 Task: Select Gifts. Add to cart, from Albertsons Floral_x000D_
 for 4615 Clarence Court, Fayetteville, North Carolina 28307, Cell Number 910-243-5488, following items : 18 Mylar Balloon - 1, Debi Lilly Hydrangea - Your Choice of Color - 1, Assorted Foliage - 6 Container - 1, Debi Lilly Rose Mini Chic Bouquet - 1, Debi Lilly Orchid in 6 Clay Pot - Asst. Colors - 1
Action: Mouse moved to (793, 103)
Screenshot: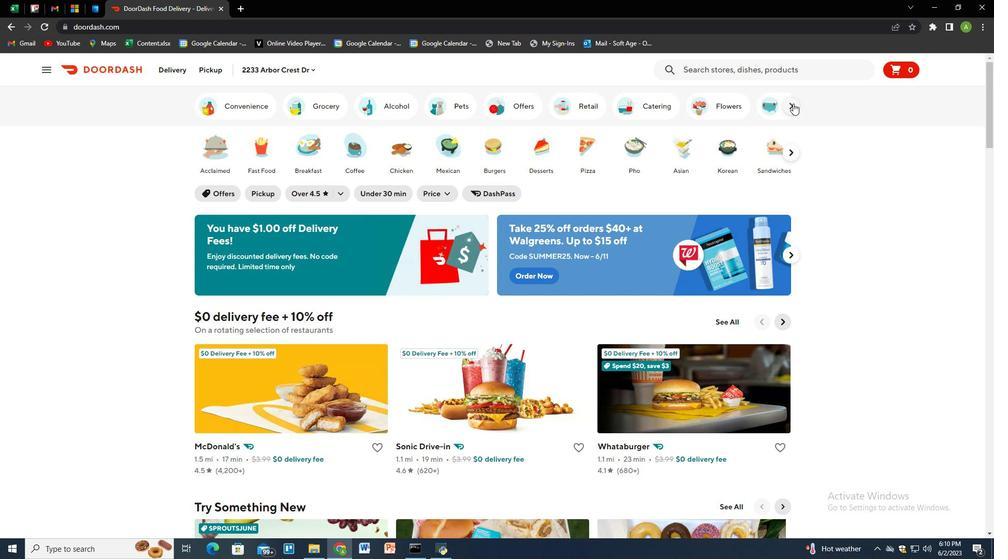 
Action: Mouse pressed left at (793, 103)
Screenshot: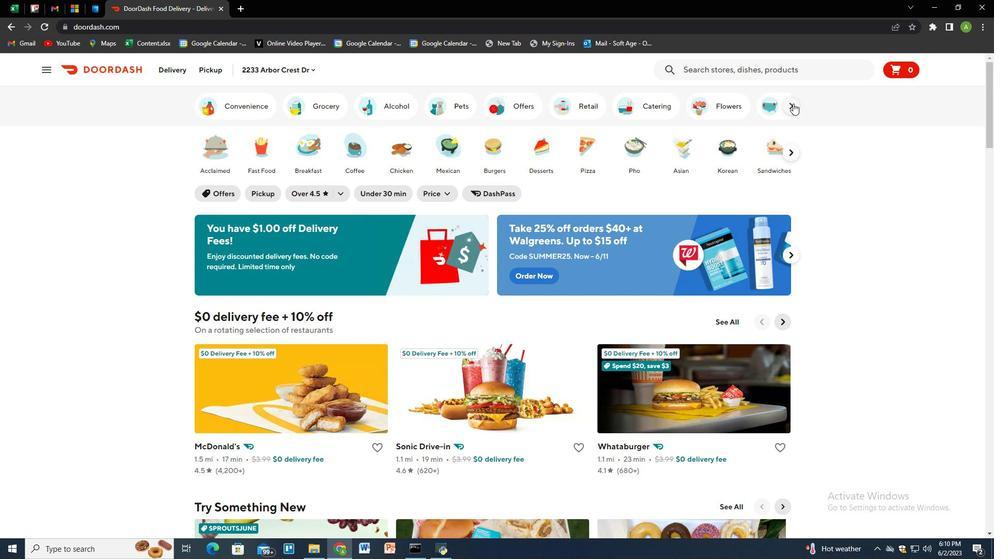 
Action: Mouse moved to (768, 105)
Screenshot: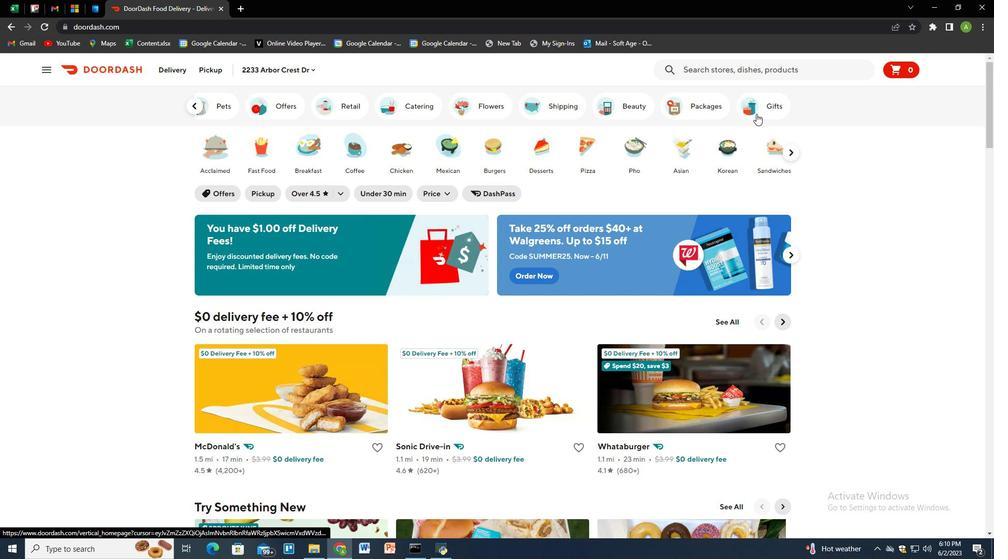 
Action: Mouse pressed left at (768, 105)
Screenshot: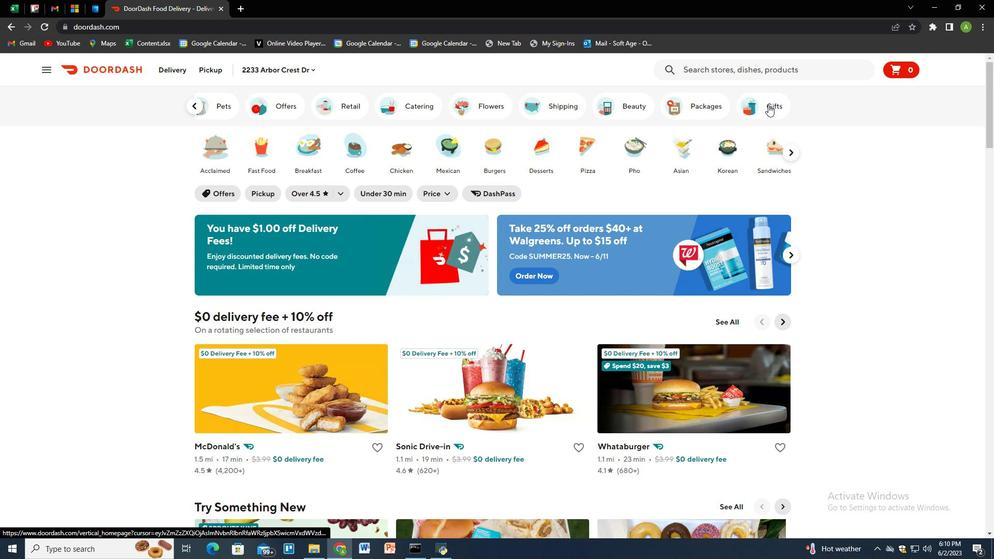
Action: Mouse moved to (751, 71)
Screenshot: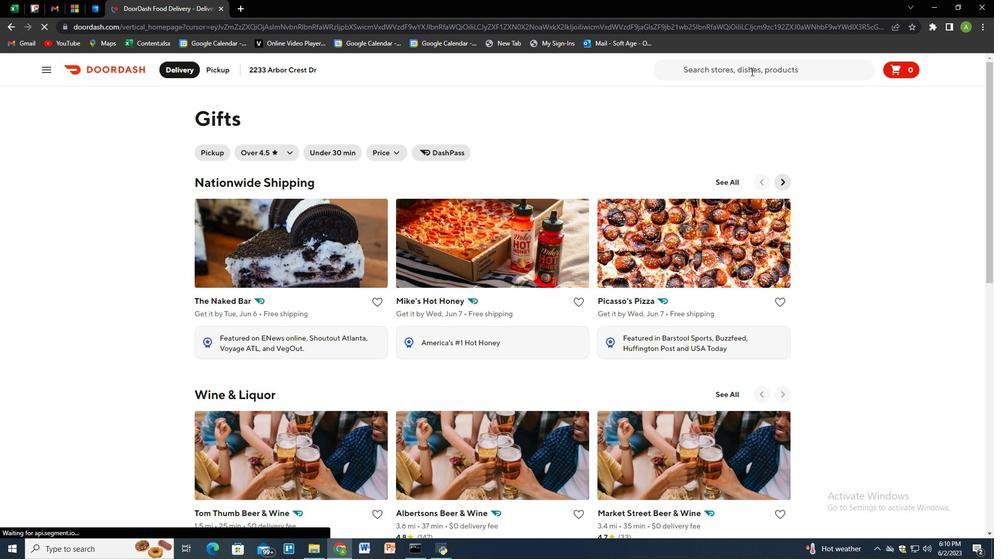 
Action: Mouse pressed left at (751, 71)
Screenshot: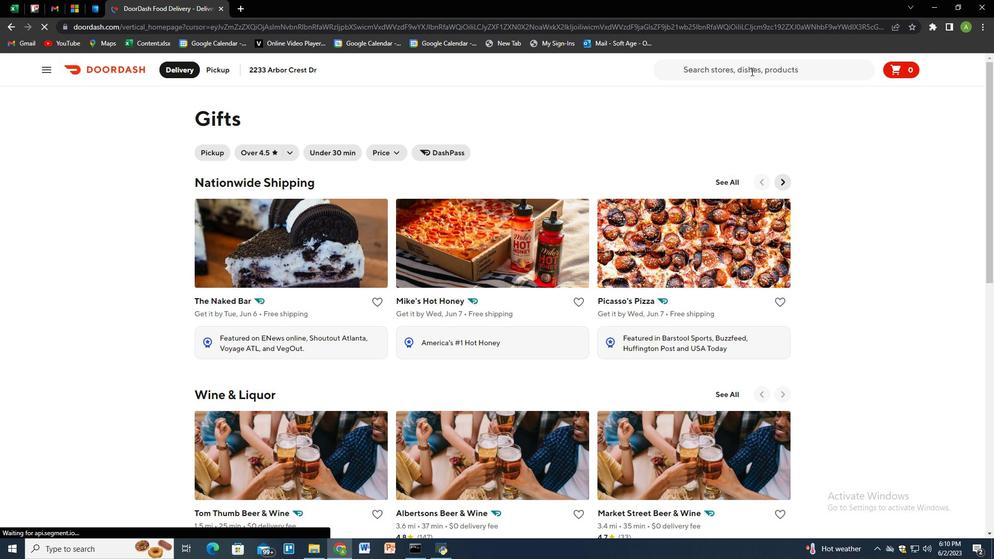 
Action: Key pressed alertsons<Key.left><Key.left><Key.left><Key.left><Key.left><Key.left><Key.left>b
Screenshot: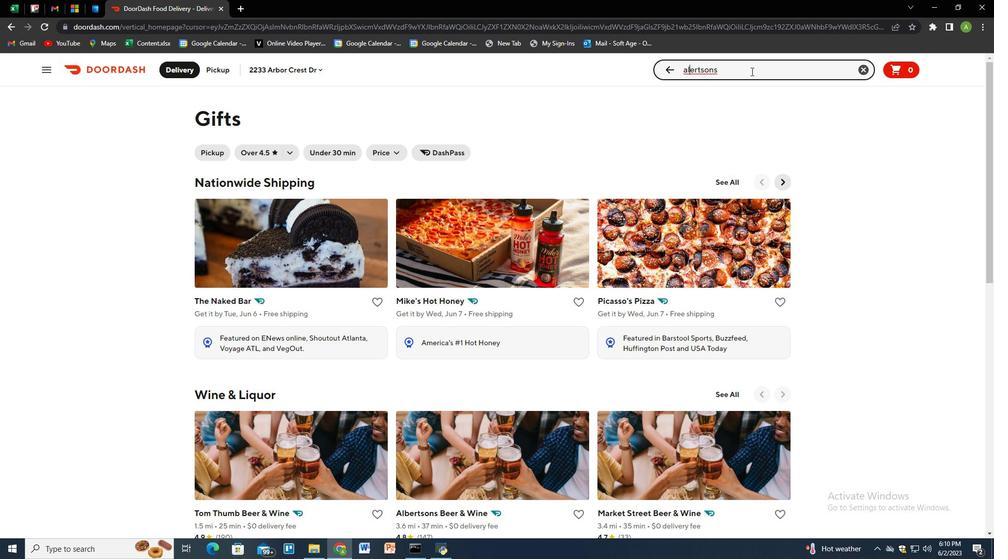 
Action: Mouse moved to (727, 191)
Screenshot: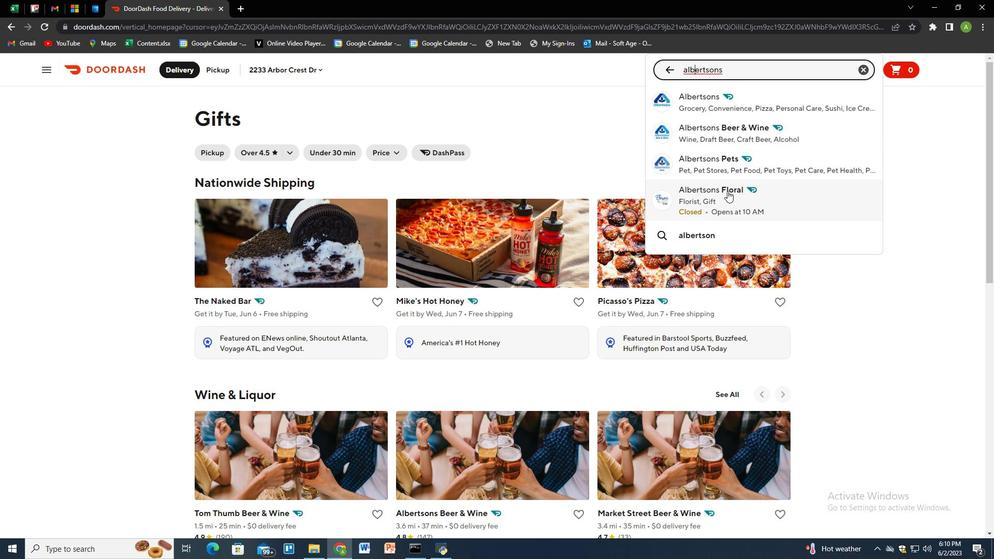 
Action: Mouse pressed left at (727, 191)
Screenshot: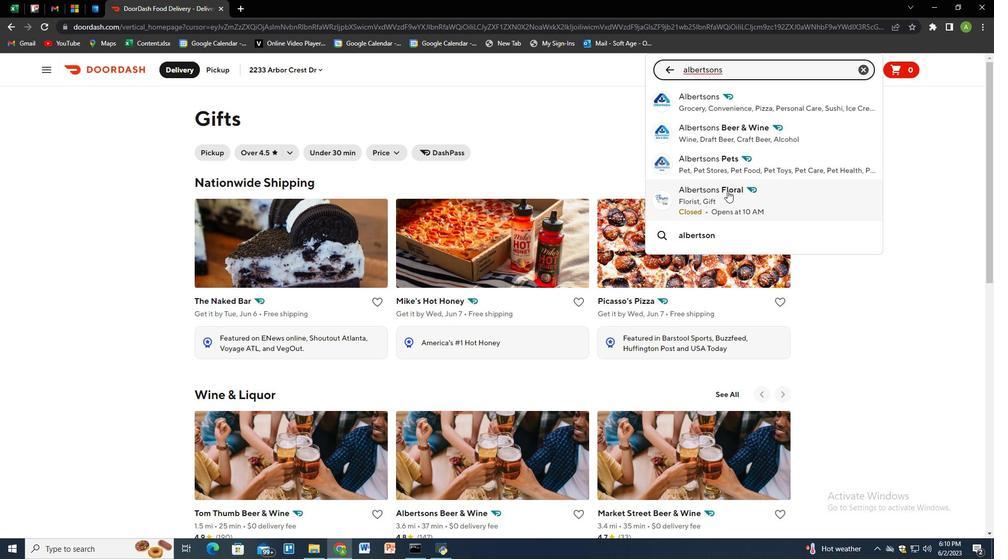 
Action: Mouse moved to (629, 304)
Screenshot: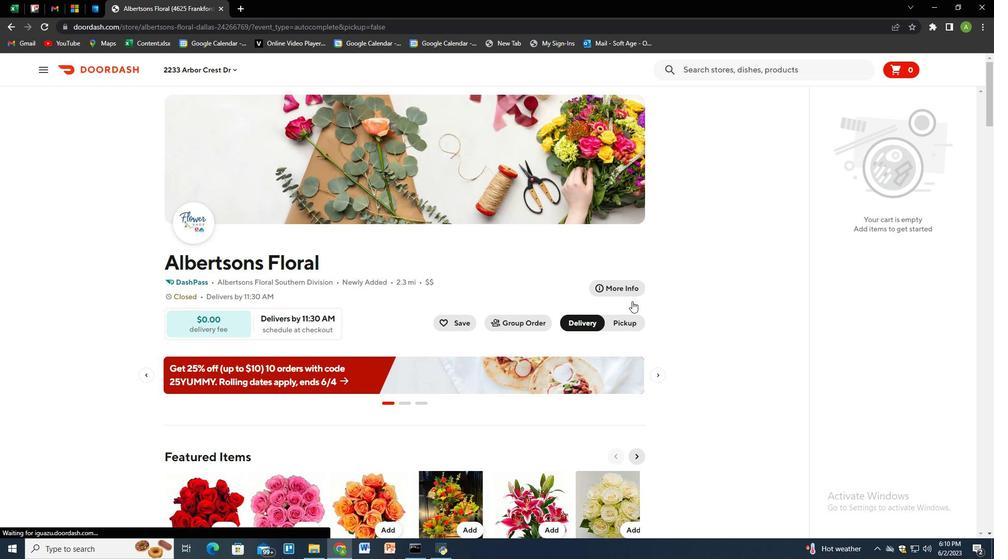 
Action: Mouse scrolled (629, 304) with delta (0, 0)
Screenshot: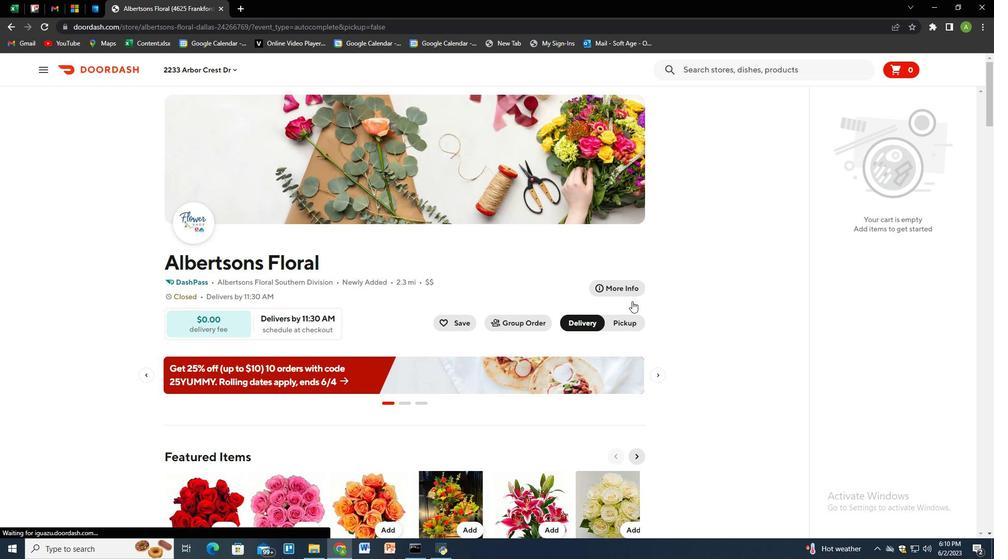
Action: Mouse moved to (629, 306)
Screenshot: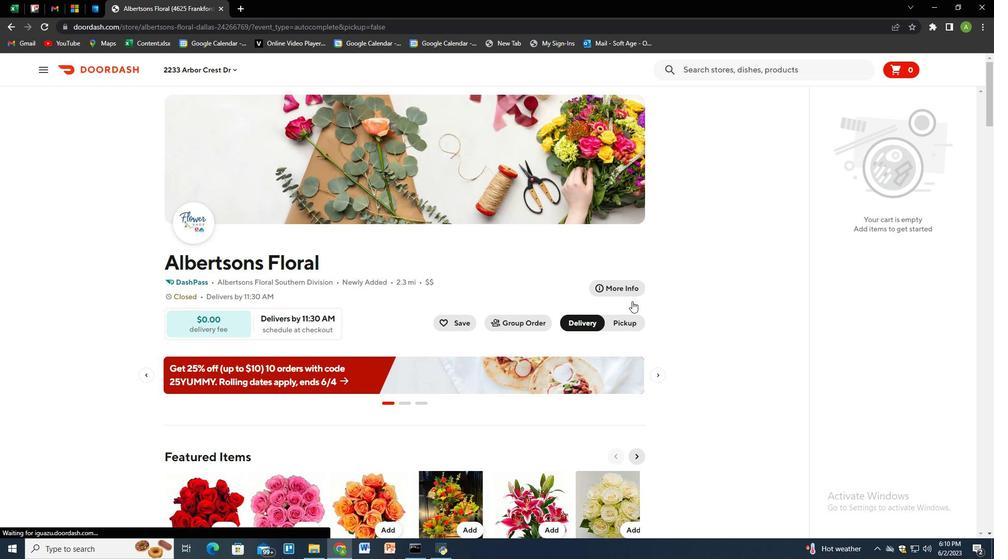 
Action: Mouse scrolled (629, 306) with delta (0, 0)
Screenshot: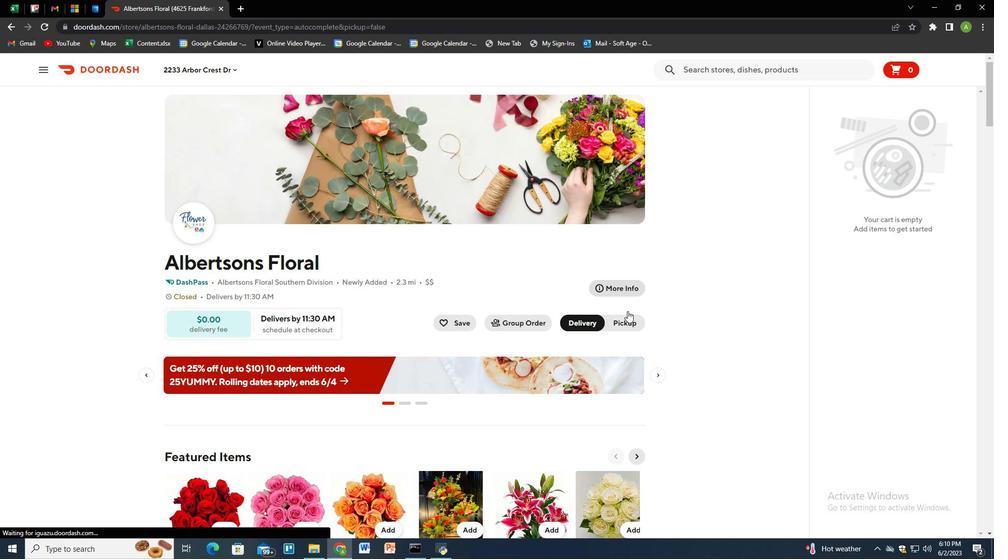
Action: Mouse moved to (628, 308)
Screenshot: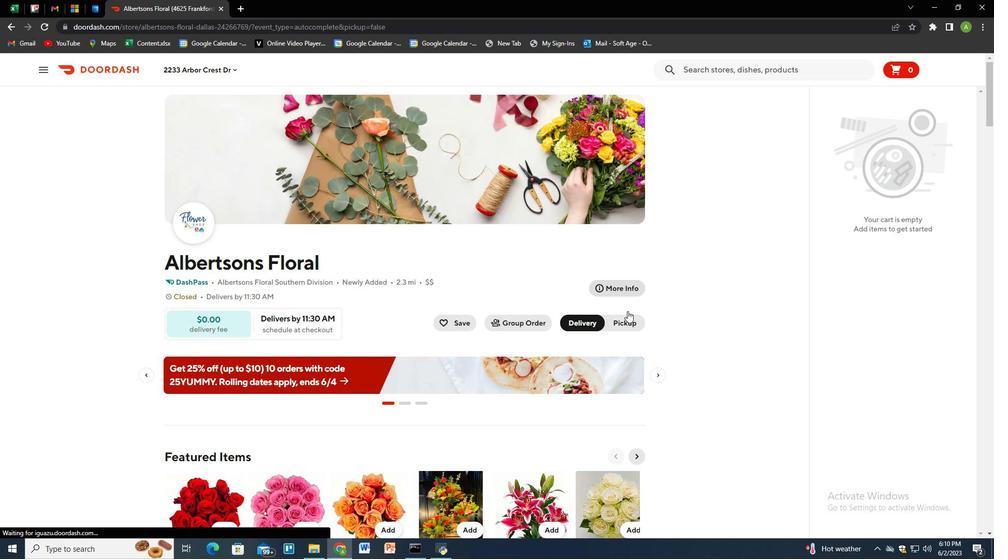 
Action: Mouse scrolled (628, 307) with delta (0, 0)
Screenshot: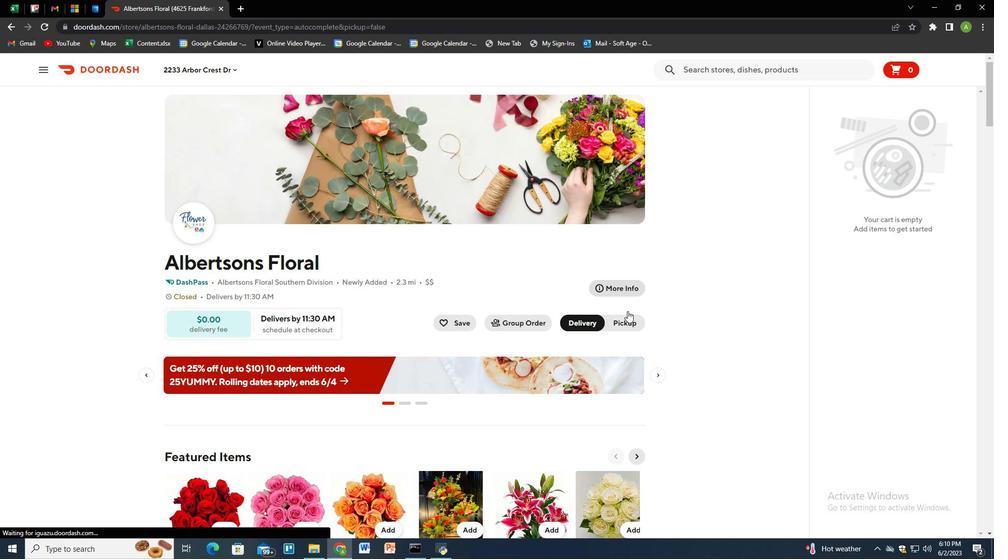 
Action: Mouse moved to (621, 329)
Screenshot: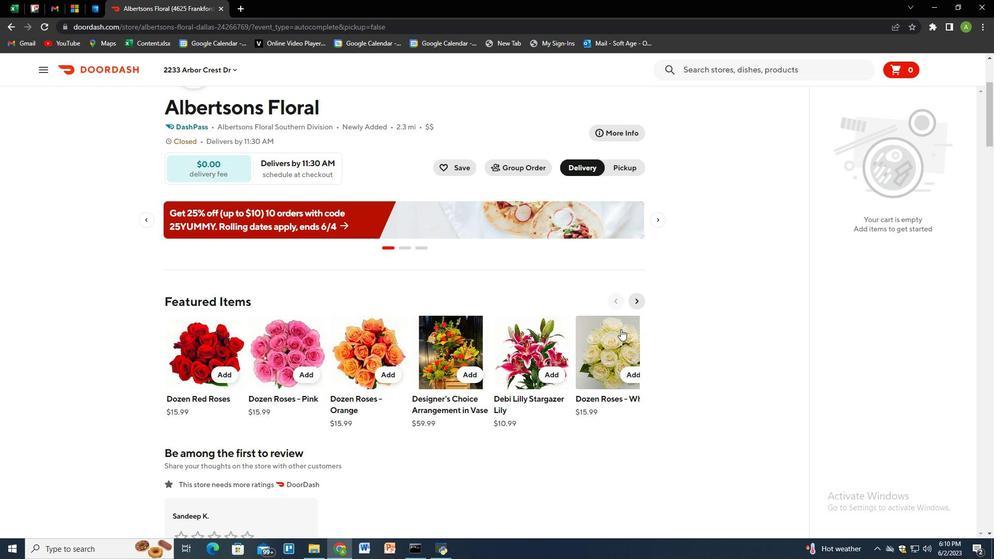 
Action: Mouse scrolled (621, 328) with delta (0, 0)
Screenshot: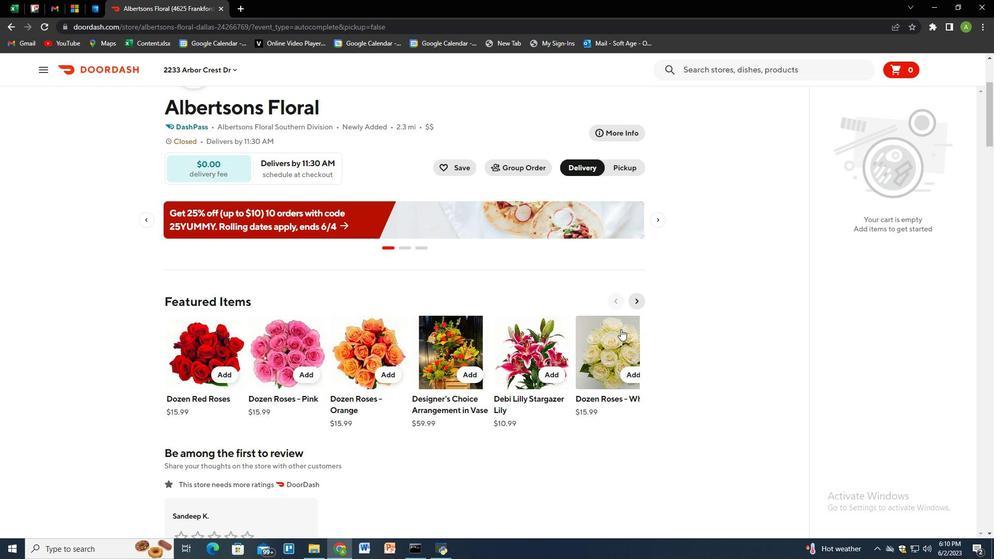 
Action: Mouse moved to (621, 331)
Screenshot: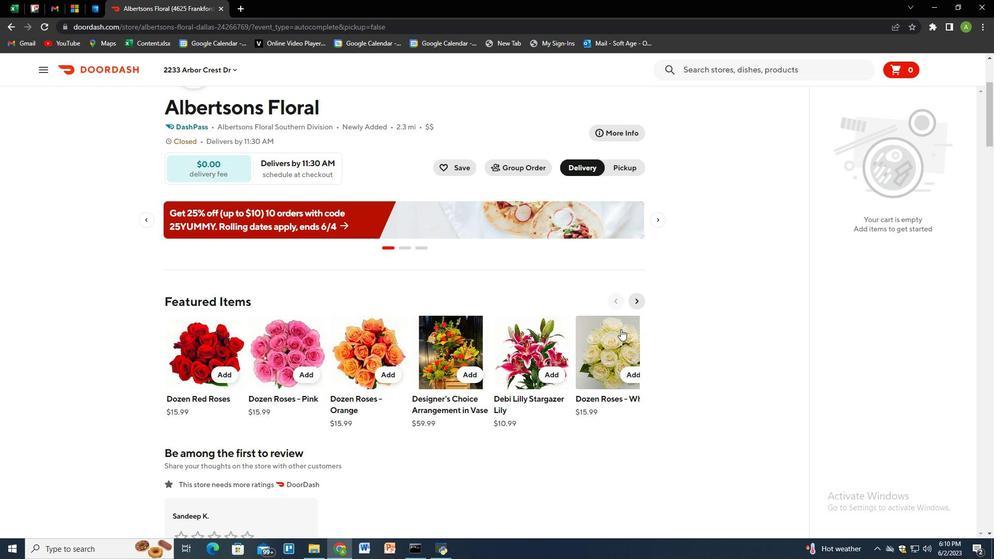 
Action: Mouse scrolled (621, 330) with delta (0, 0)
Screenshot: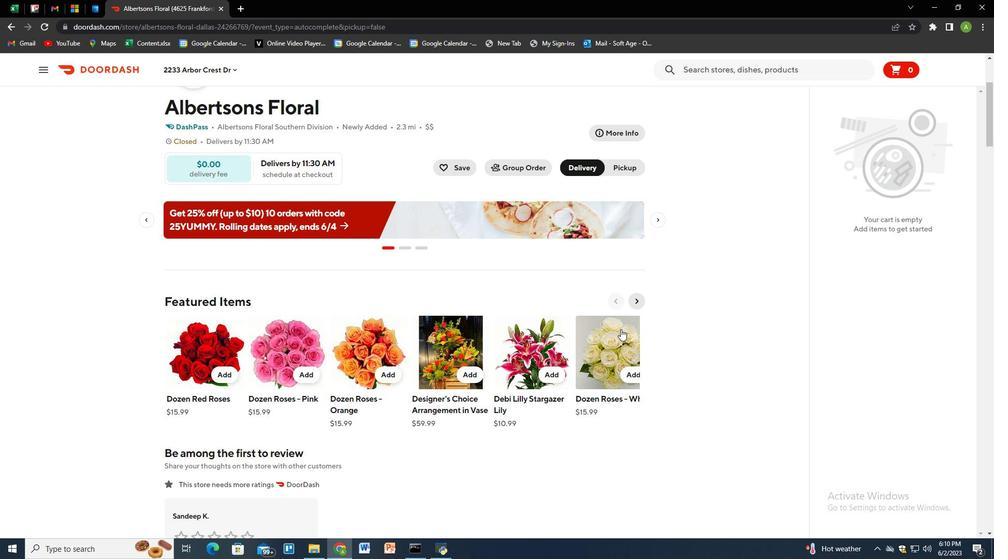 
Action: Mouse moved to (603, 362)
Screenshot: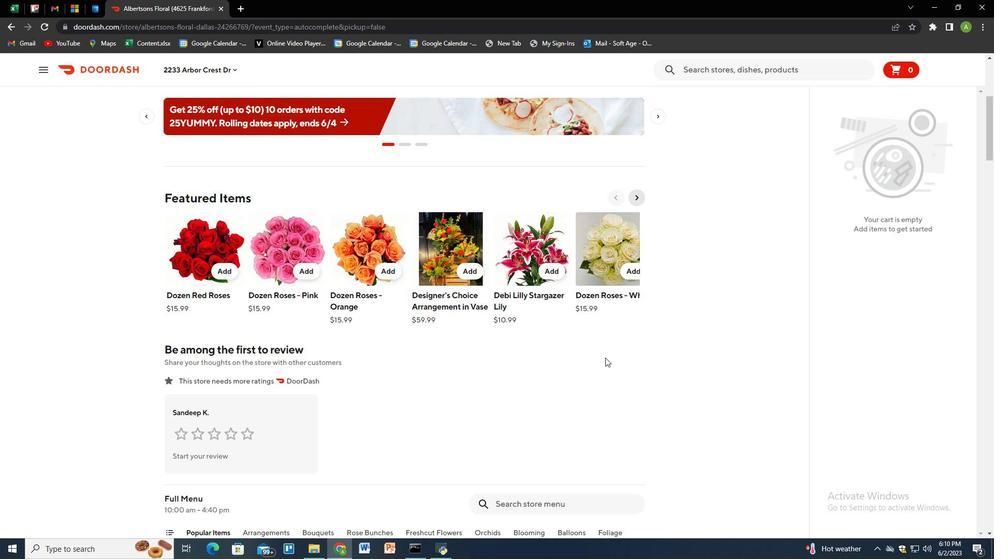 
Action: Mouse scrolled (603, 362) with delta (0, 0)
Screenshot: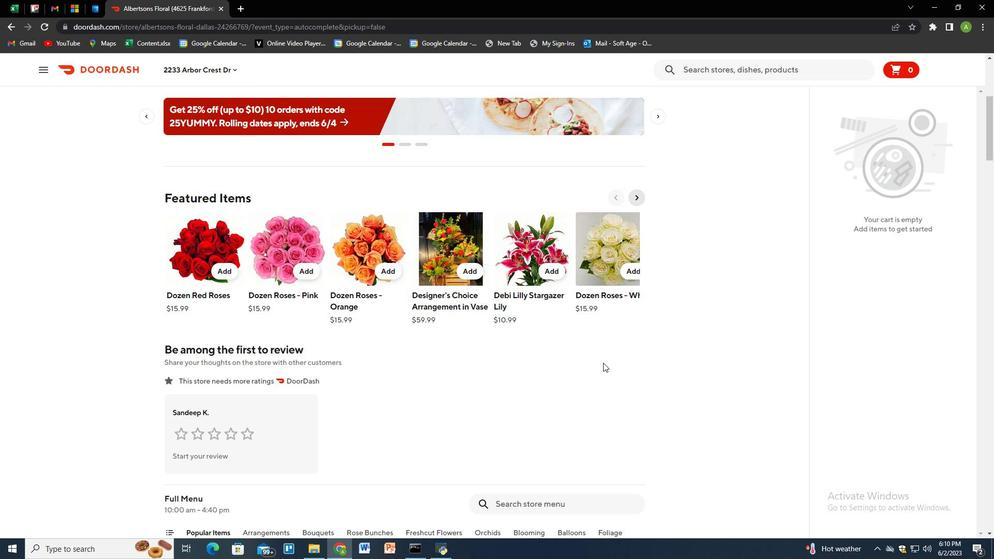 
Action: Mouse moved to (603, 363)
Screenshot: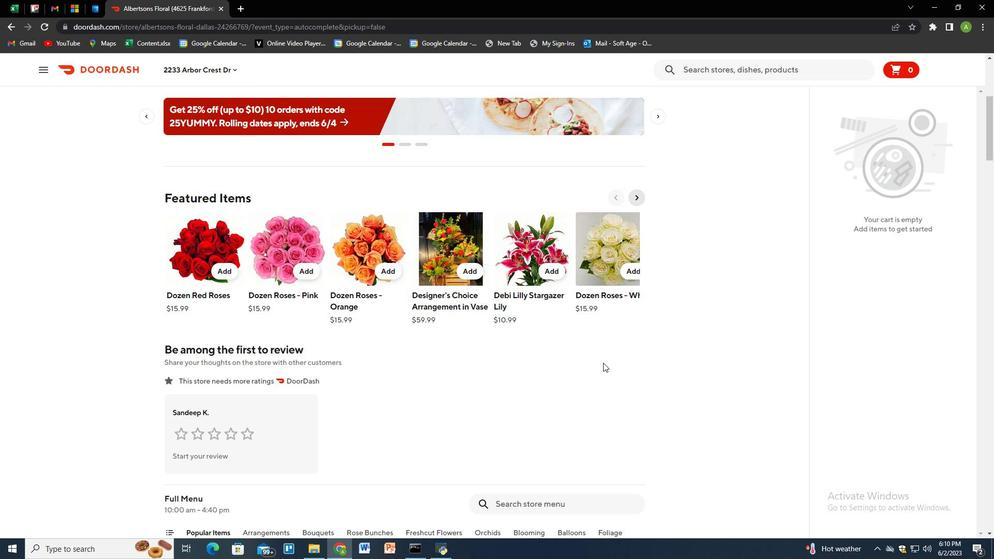 
Action: Mouse scrolled (603, 363) with delta (0, 0)
Screenshot: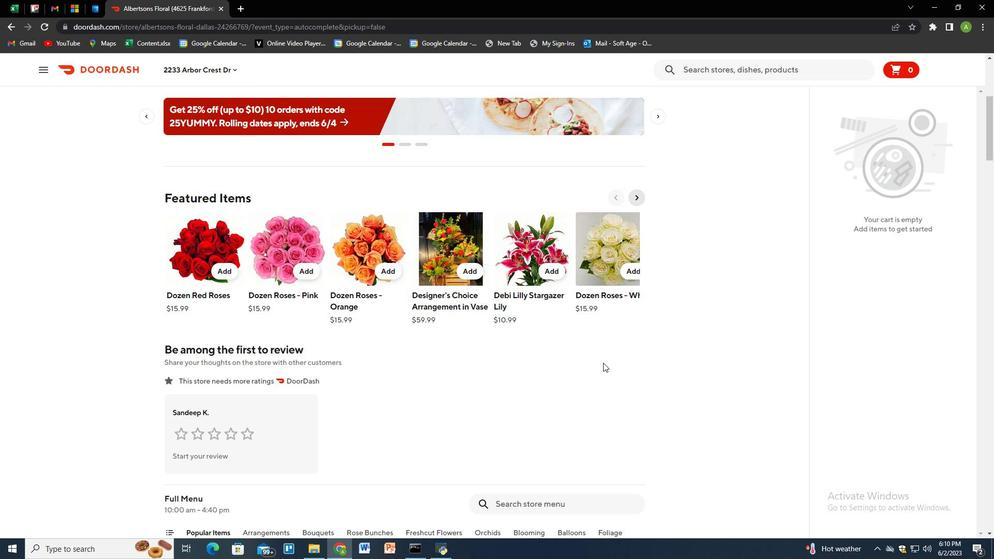 
Action: Mouse moved to (577, 394)
Screenshot: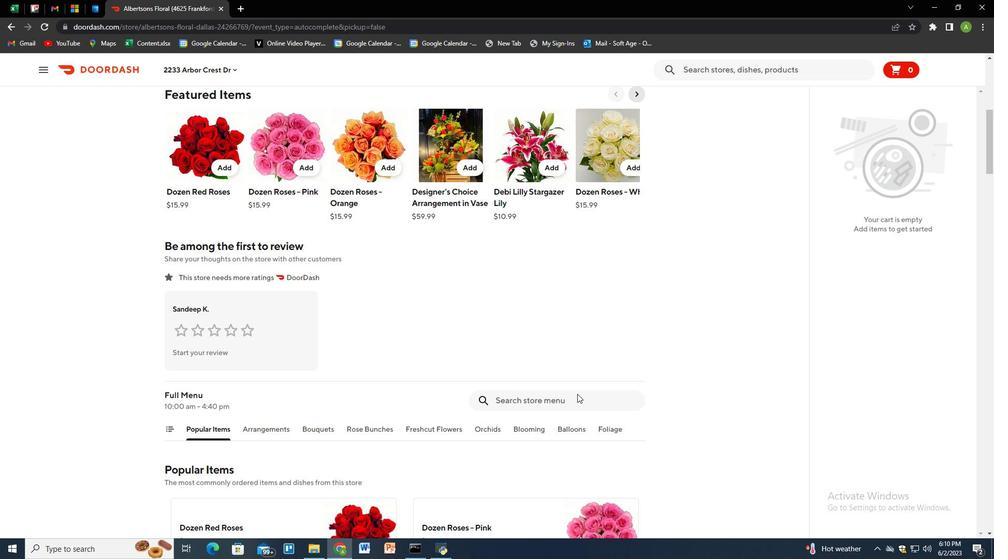 
Action: Mouse pressed left at (577, 394)
Screenshot: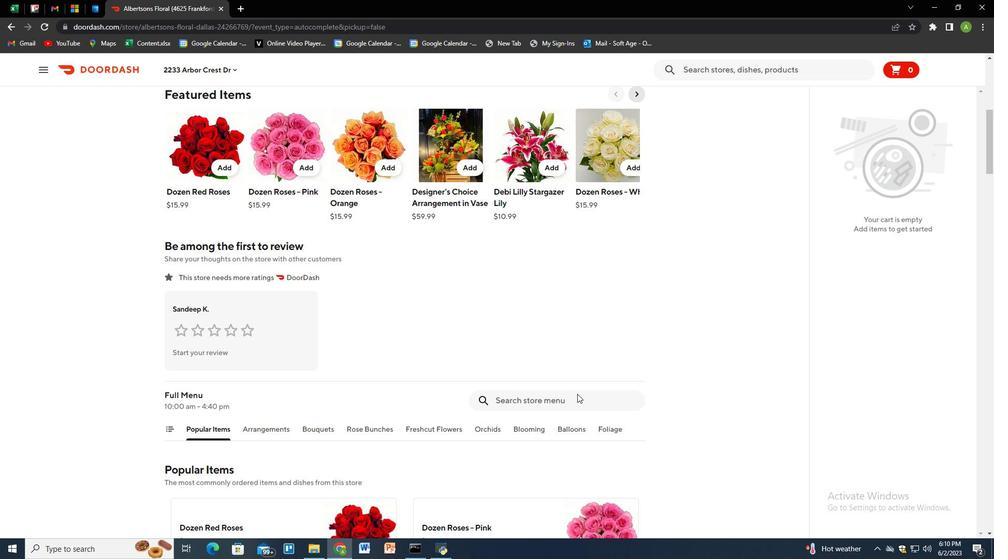 
Action: Mouse moved to (230, 70)
Screenshot: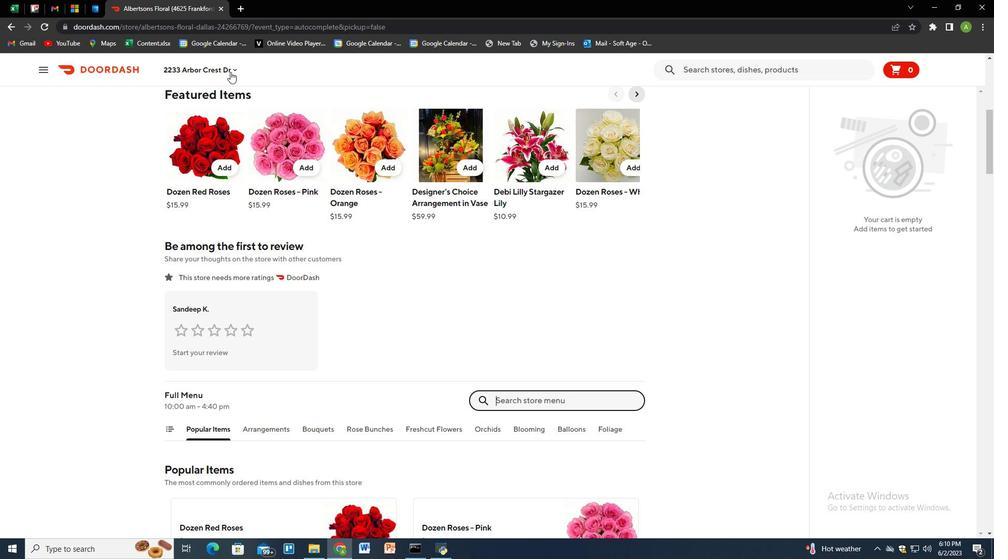 
Action: Mouse pressed left at (230, 70)
Screenshot: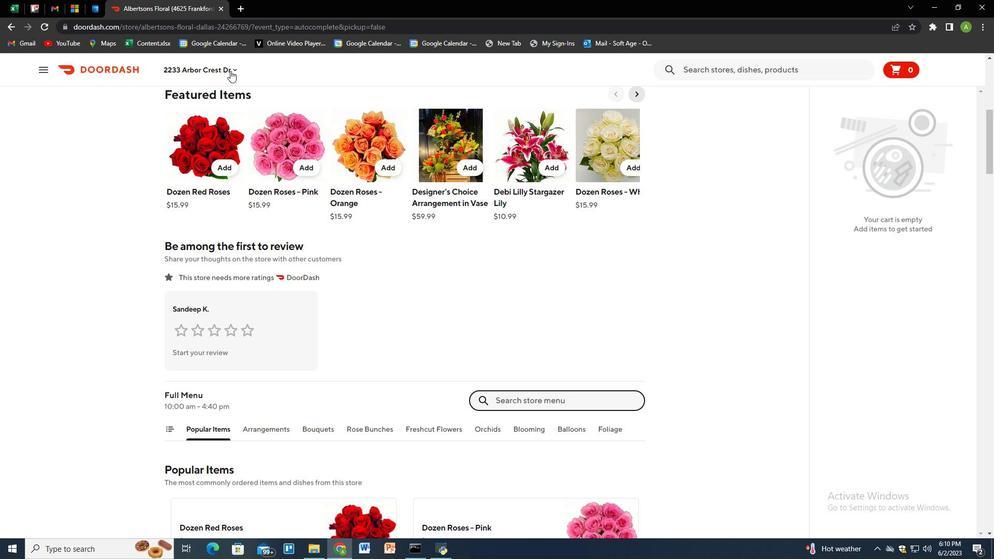
Action: Mouse moved to (239, 108)
Screenshot: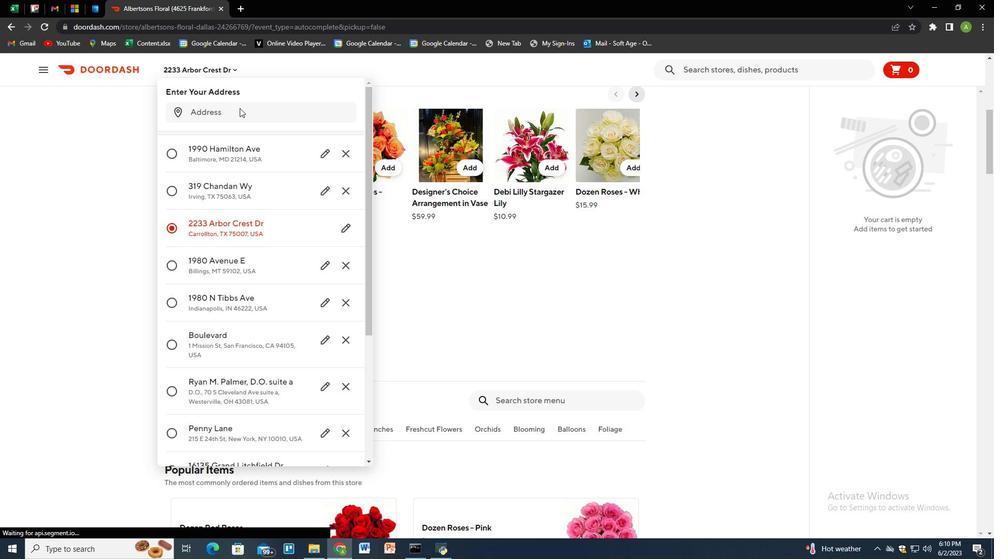 
Action: Mouse pressed left at (239, 108)
Screenshot: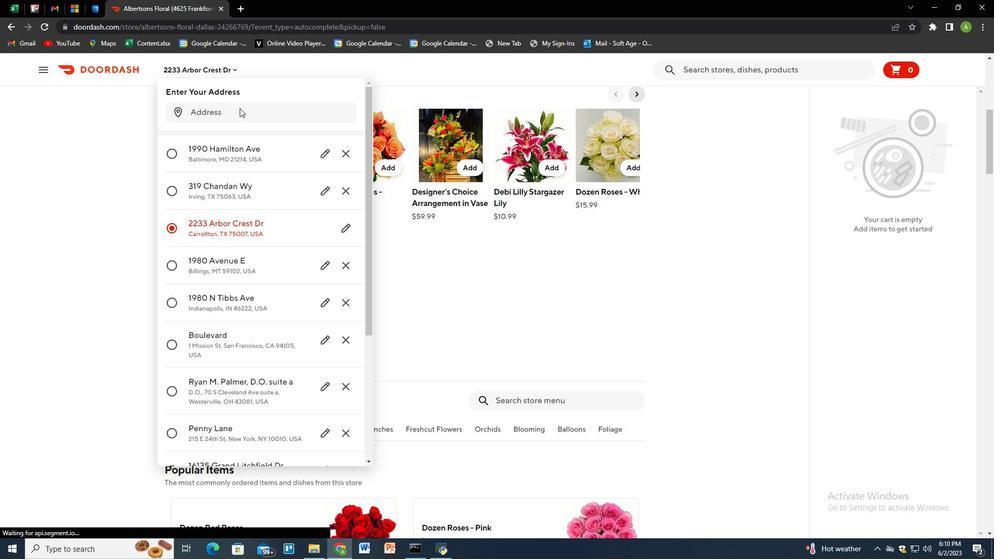 
Action: Mouse moved to (749, 140)
Screenshot: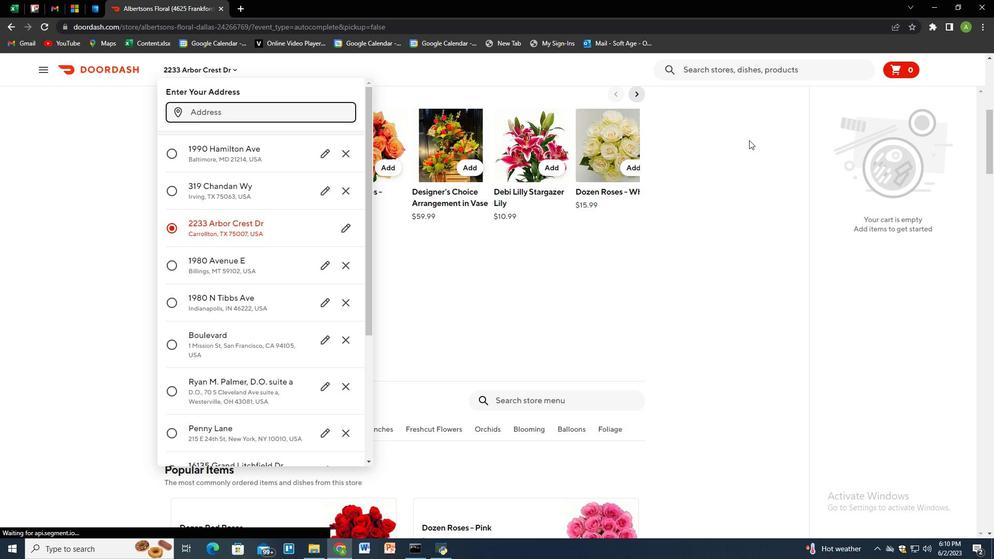 
Action: Key pressed 4615<Key.space>clarence<Key.space>court,<Key.space>fayetteville,<Key.space>o<Key.backspace>north<Key.space>carolina<Key.space>28307<Key.enter>
Screenshot: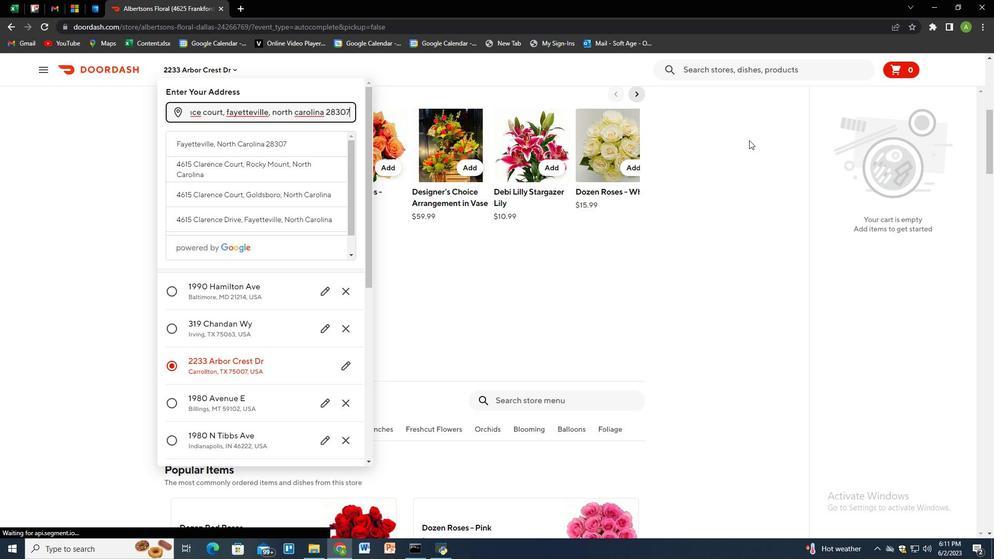 
Action: Mouse moved to (320, 407)
Screenshot: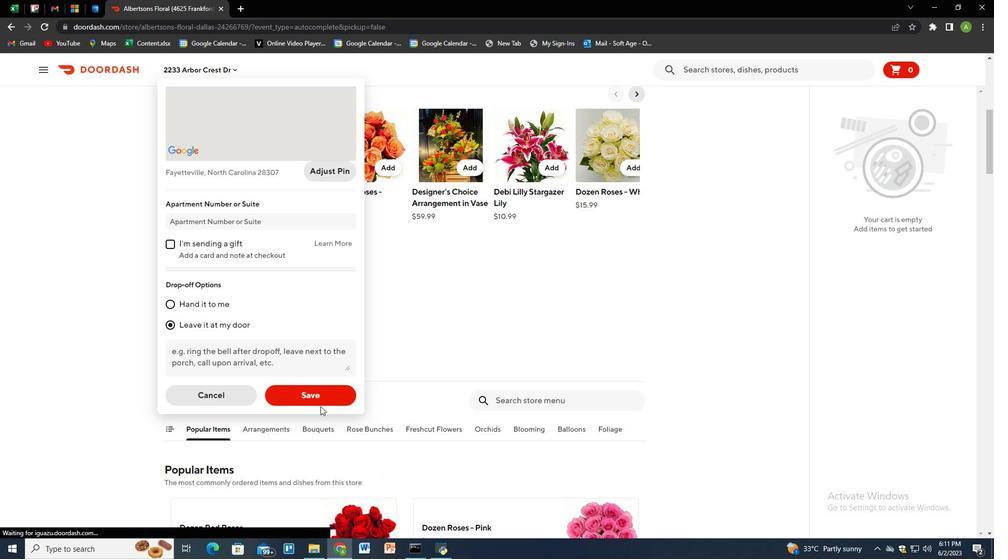 
Action: Mouse pressed left at (320, 407)
Screenshot: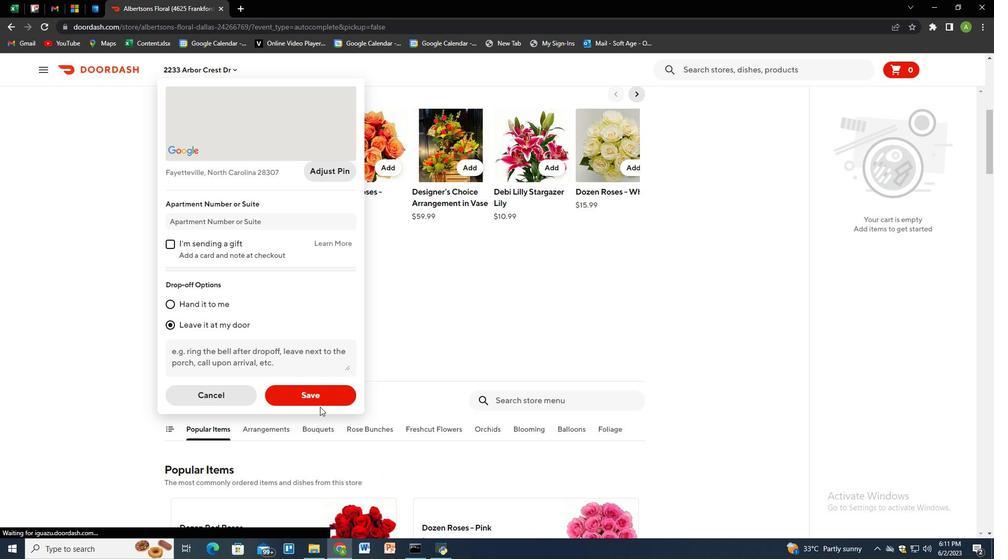 
Action: Mouse moved to (323, 404)
Screenshot: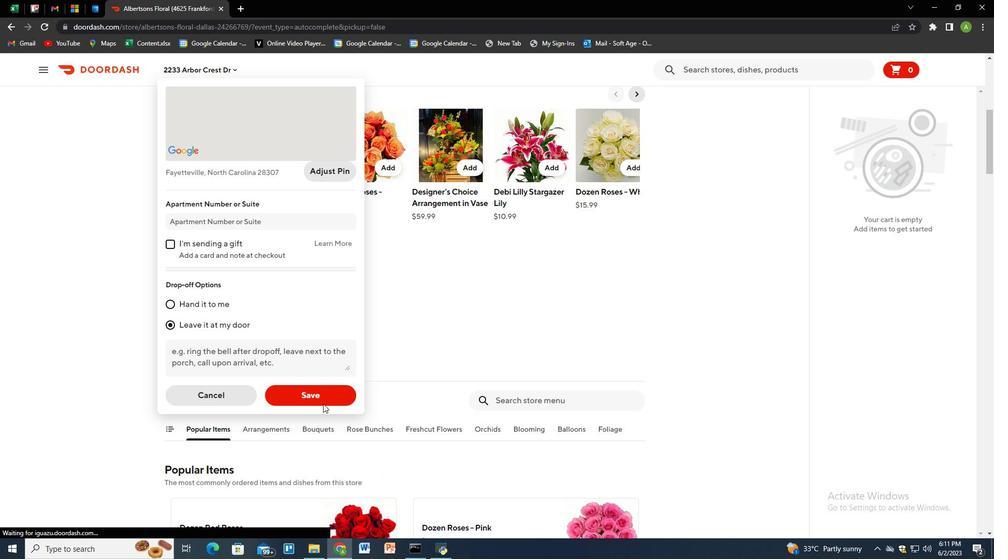 
Action: Mouse pressed left at (323, 404)
Screenshot: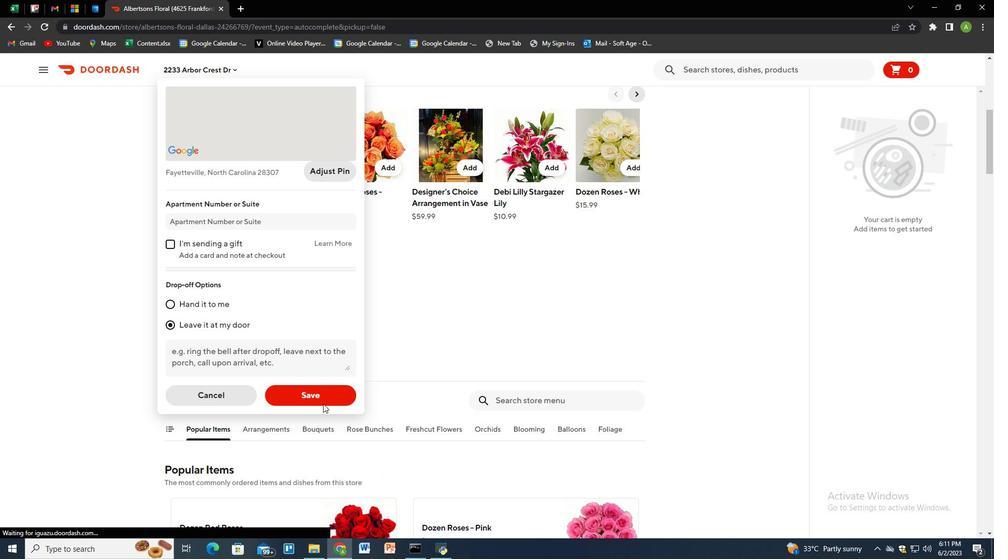 
Action: Mouse moved to (369, 200)
Screenshot: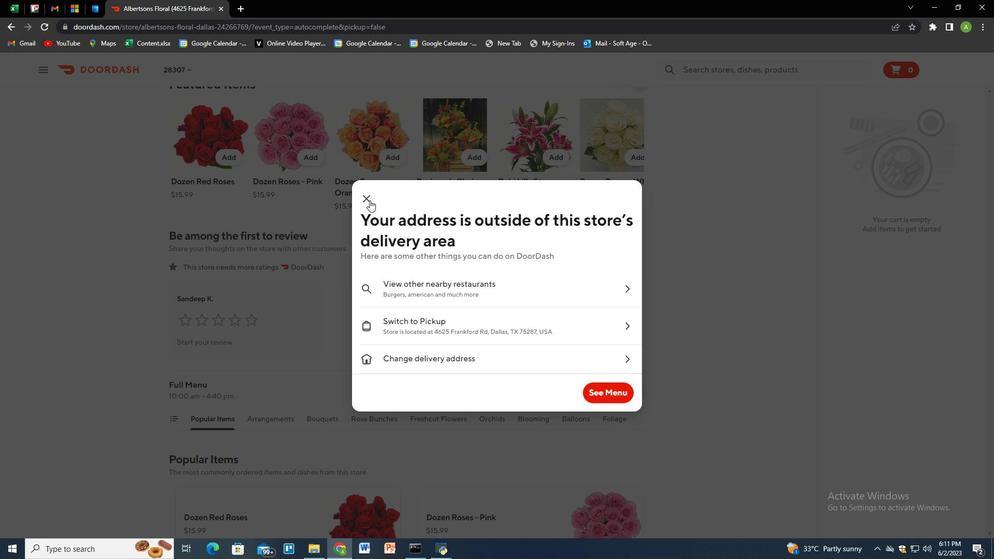 
Action: Mouse pressed left at (369, 200)
Screenshot: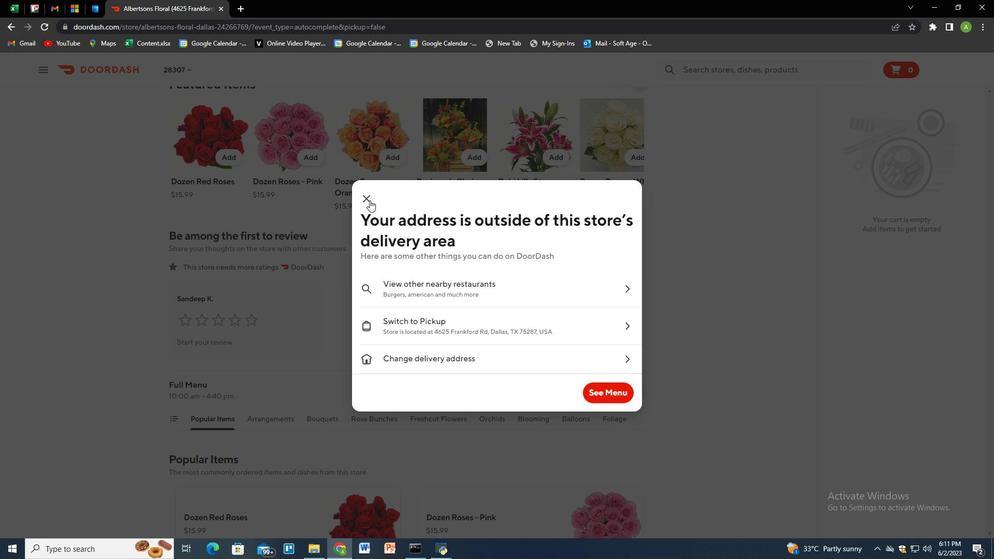 
Action: Mouse moved to (550, 391)
Screenshot: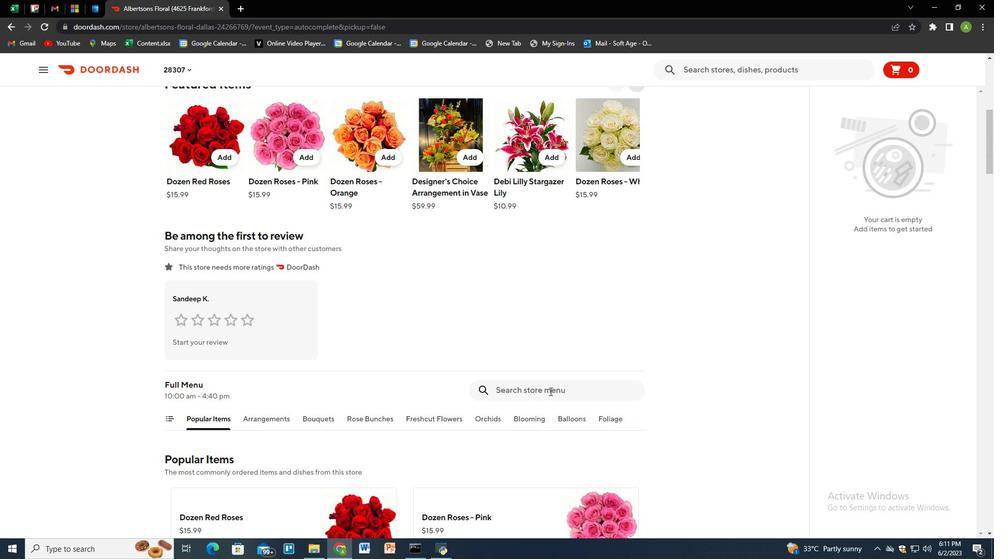 
Action: Mouse pressed left at (550, 391)
Screenshot: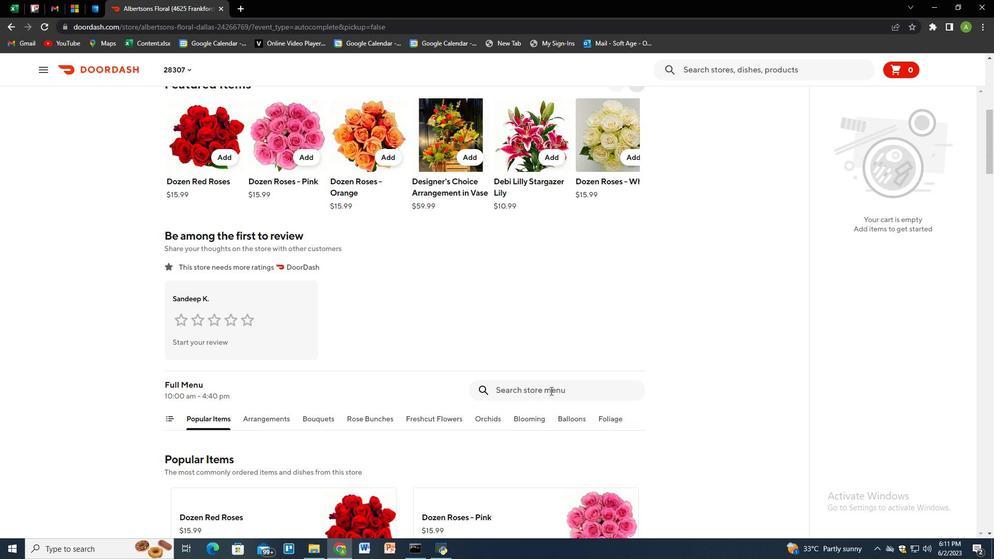 
Action: Key pressed 18<Key.space>mylar<Key.space>ballon<Key.enter>
Screenshot: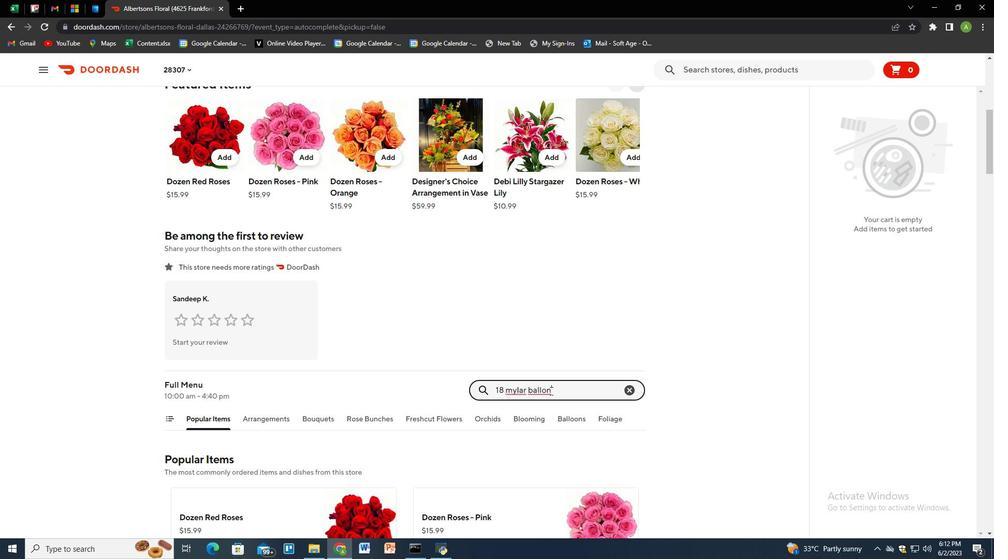 
Action: Mouse moved to (376, 292)
Screenshot: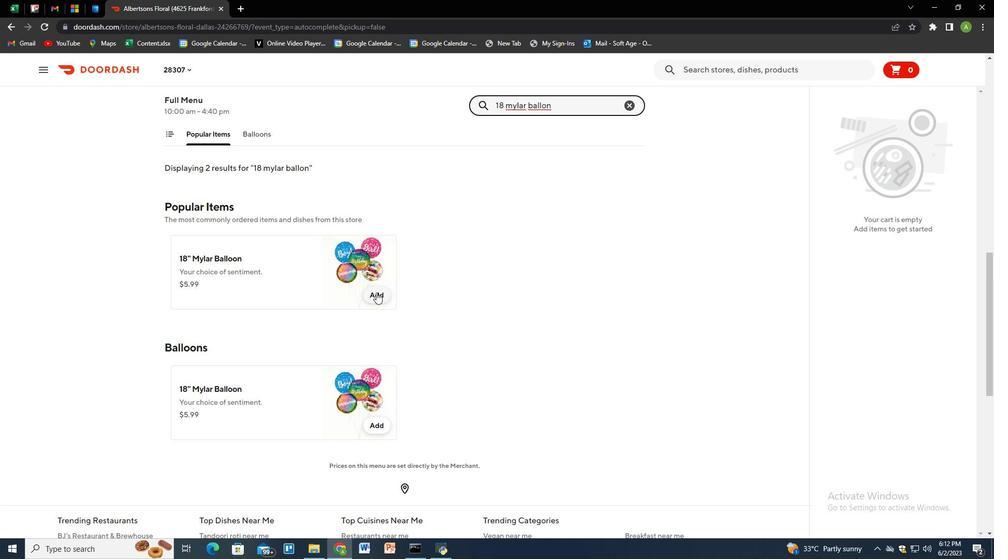
Action: Mouse pressed left at (376, 292)
Screenshot: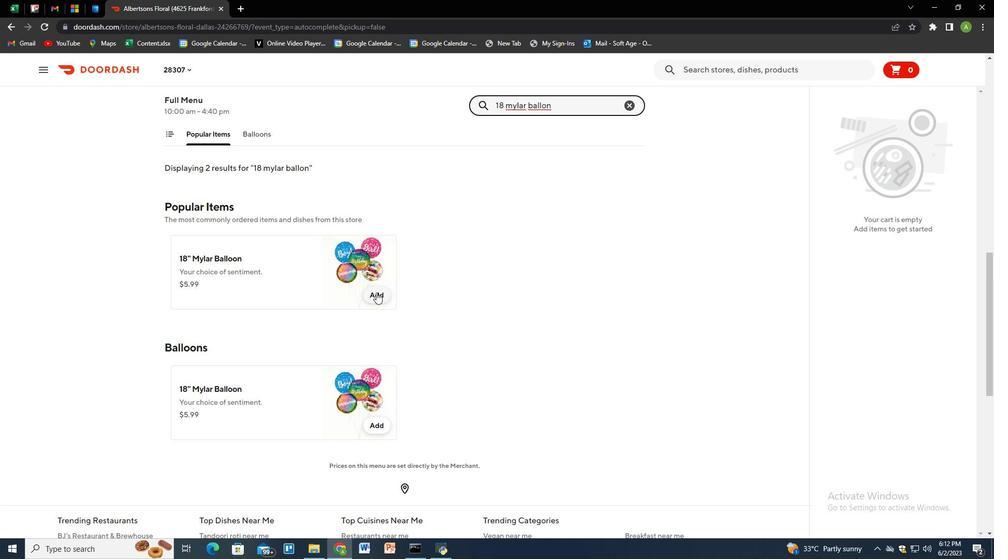 
Action: Mouse moved to (362, 350)
Screenshot: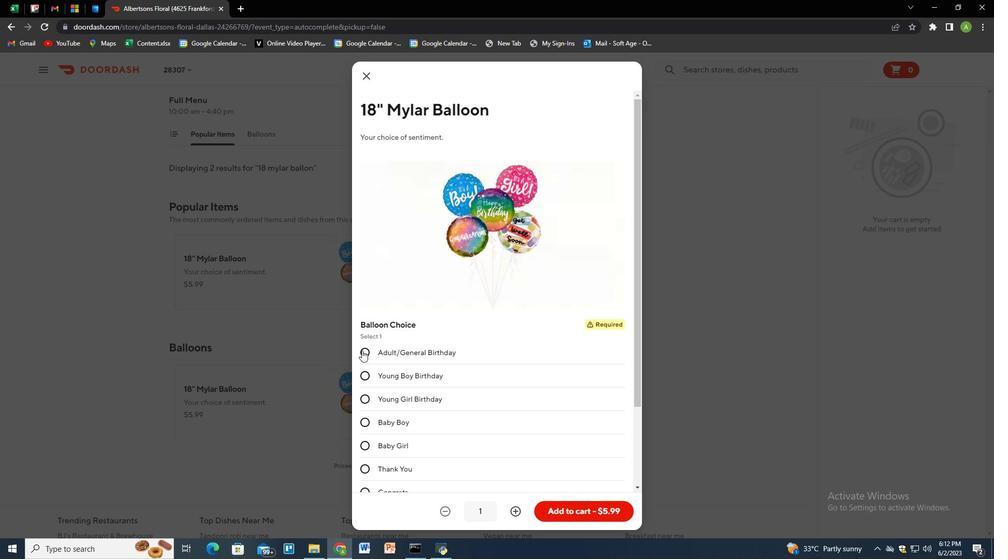 
Action: Mouse pressed left at (362, 350)
Screenshot: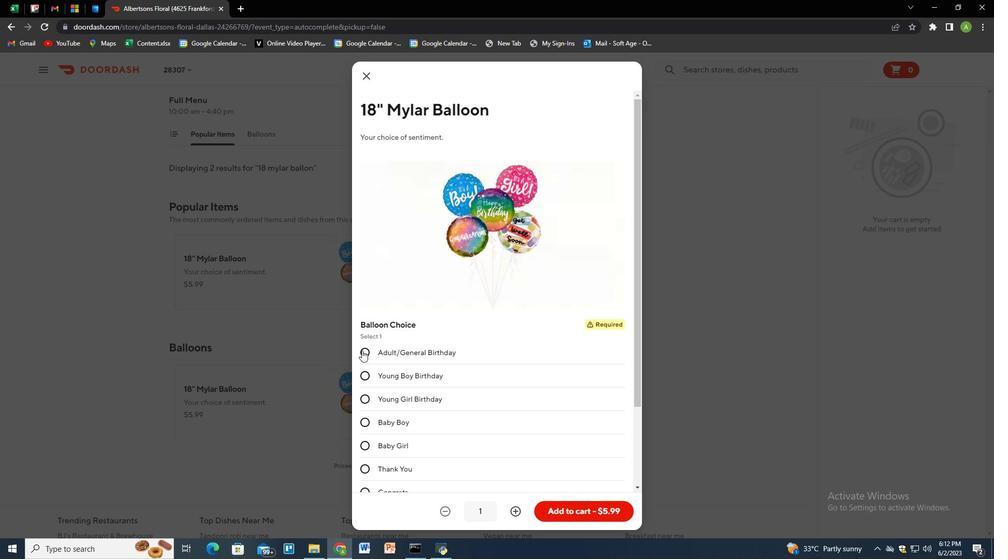 
Action: Mouse moved to (548, 510)
Screenshot: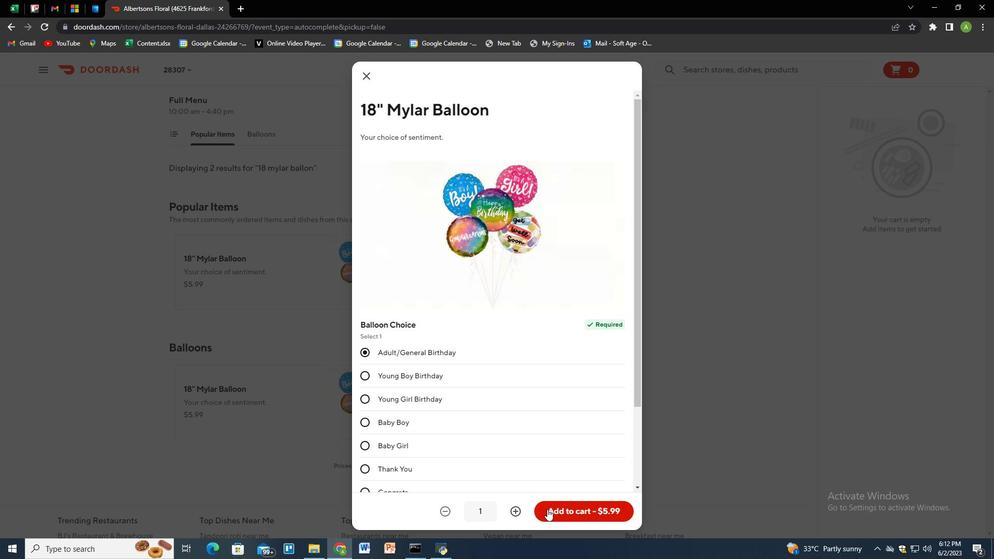 
Action: Mouse pressed left at (548, 510)
Screenshot: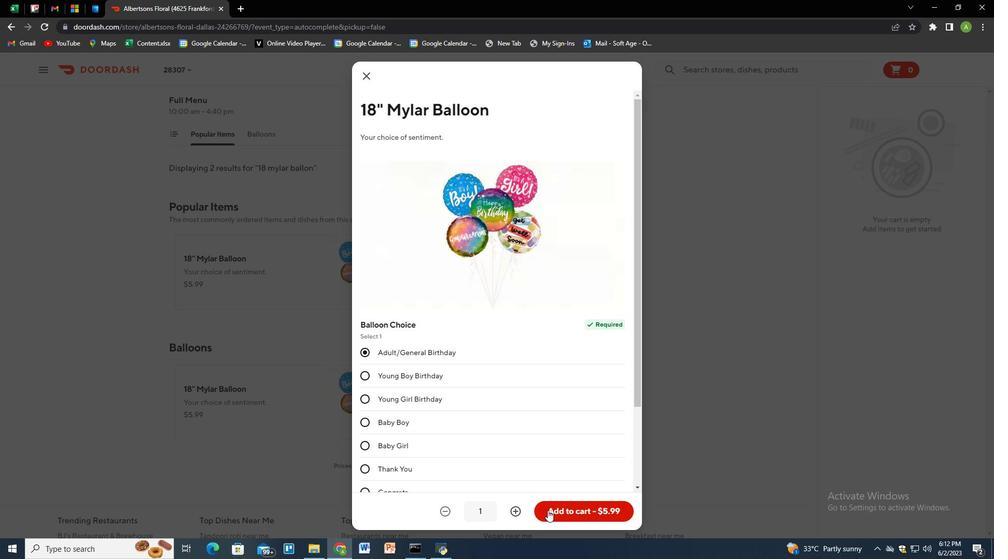 
Action: Mouse moved to (562, 105)
Screenshot: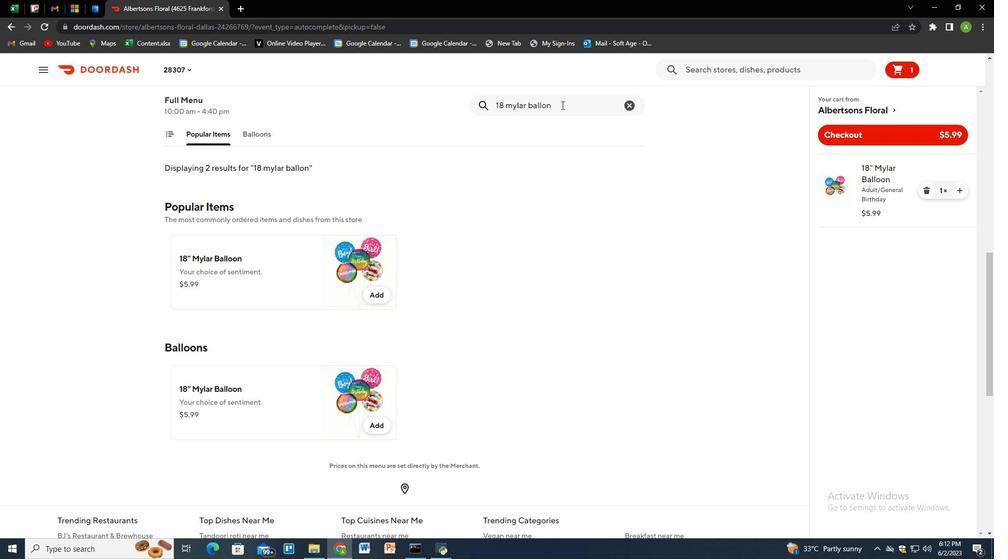 
Action: Mouse pressed left at (562, 105)
Screenshot: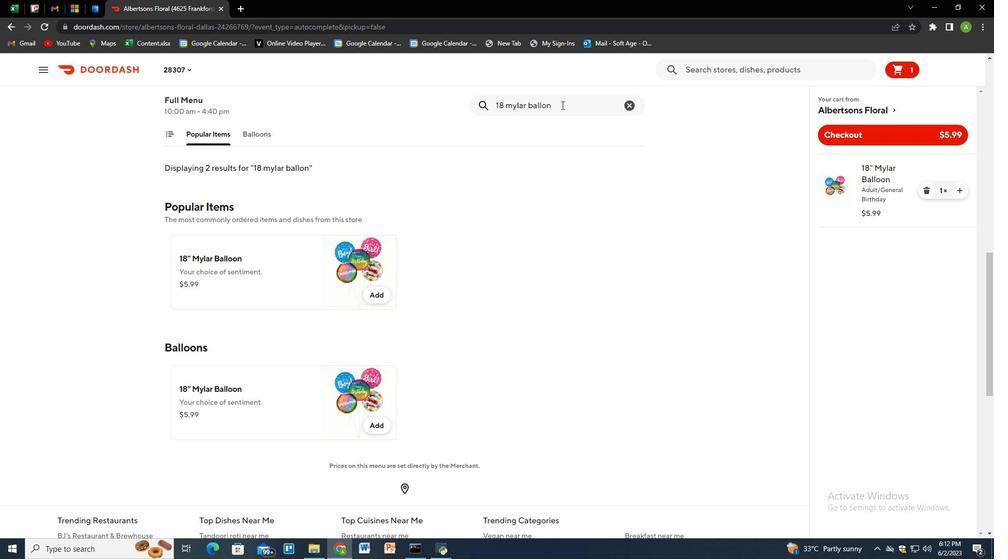 
Action: Key pressed <Key.backspace><Key.backspace><Key.backspace><Key.backspace><Key.backspace><Key.backspace><Key.backspace><Key.backspace><Key.backspace><Key.backspace><Key.backspace><Key.backspace><Key.backspace><Key.backspace><Key.backspace><Key.backspace><Key.backspace><Key.backspace><Key.backspace><Key.backspace><Key.backspace><Key.backspace><Key.backspace><Key.backspace><Key.backspace><Key.backspace><Key.backspace><Key.backspace><Key.backspace>debi<Key.space>lilly<Key.space>hydra<Key.space>ngea<Key.left><Key.left><Key.left><Key.left><Key.backspace><Key.right><Key.right><Key.right><Key.right><Key.right><Key.right><Key.right><Key.space>-<Key.space>your<Key.space>choice<Key.space>of<Key.space>color<Key.enter>
Screenshot: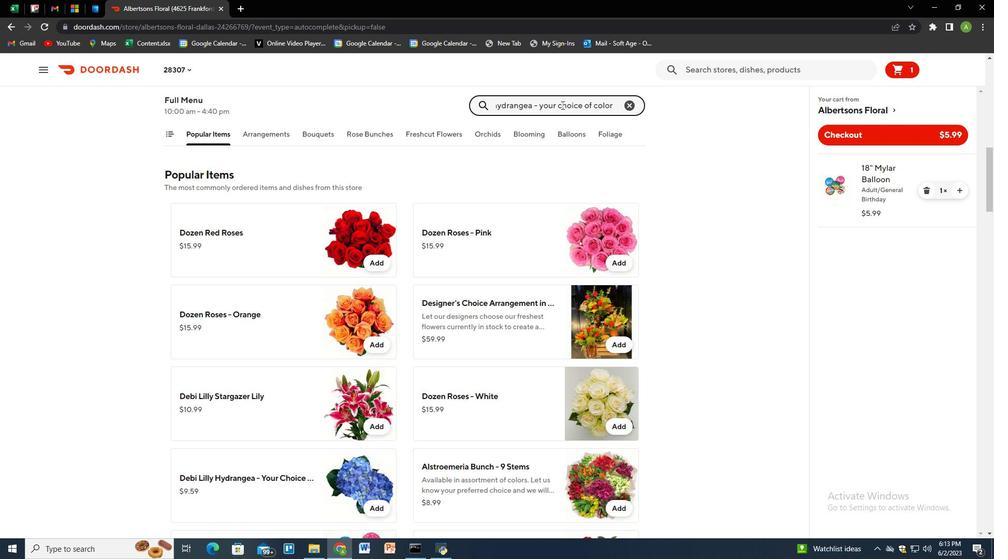
Action: Mouse moved to (376, 299)
Screenshot: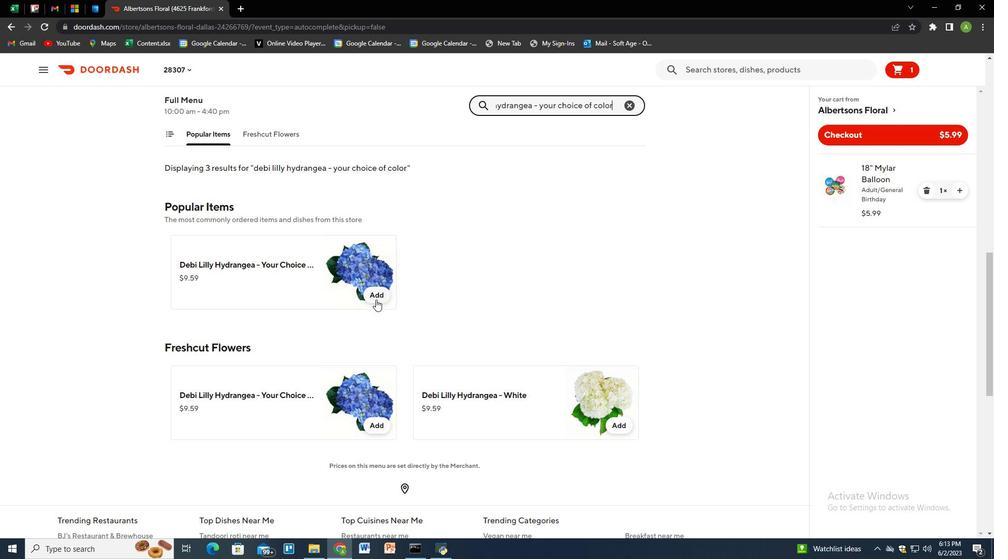 
Action: Mouse pressed left at (376, 299)
Screenshot: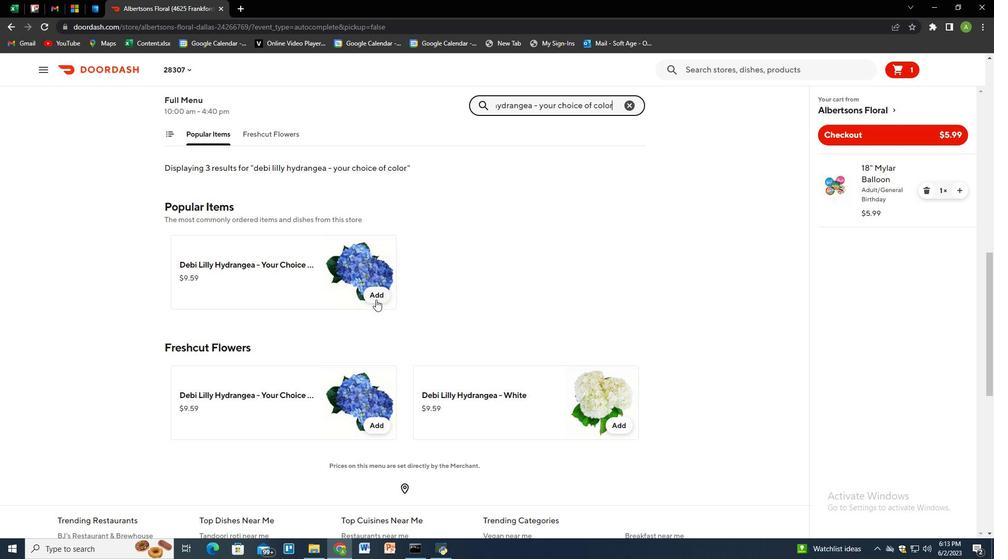 
Action: Mouse moved to (363, 381)
Screenshot: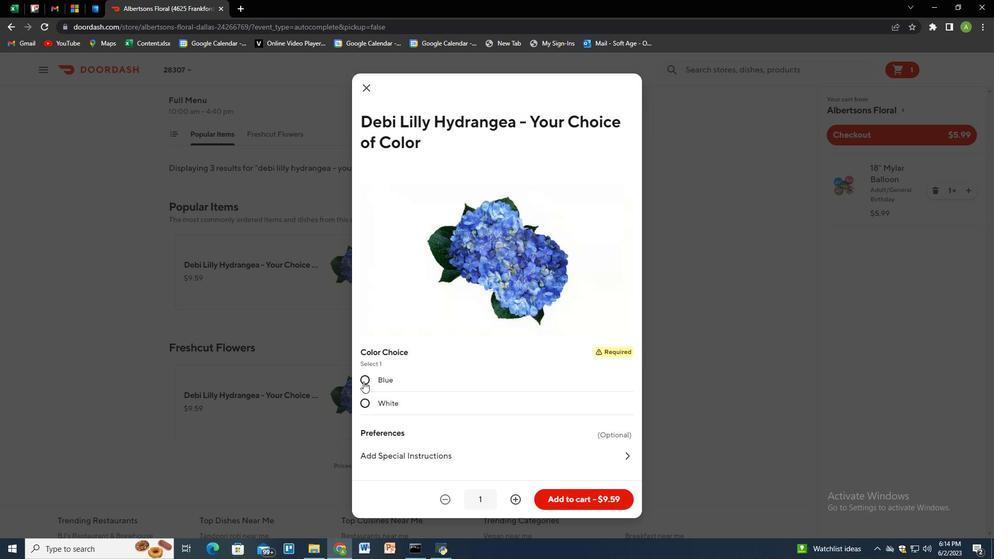 
Action: Mouse pressed left at (363, 381)
Screenshot: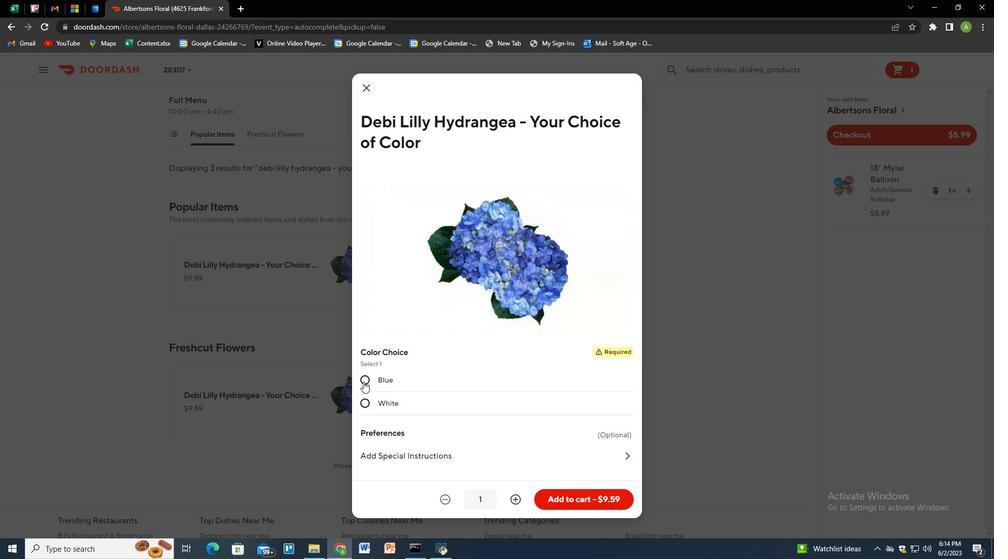 
Action: Mouse moved to (565, 504)
Screenshot: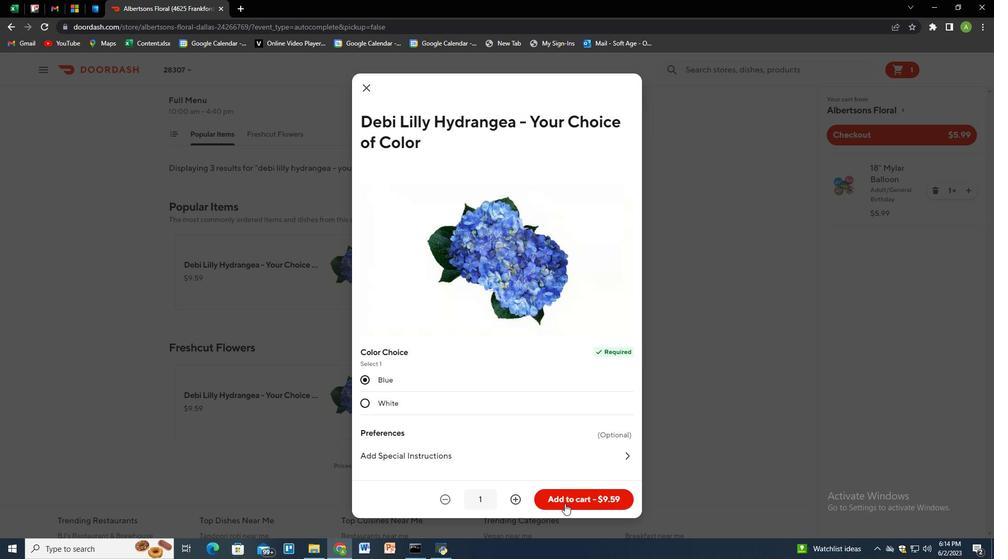
Action: Mouse pressed left at (565, 504)
Screenshot: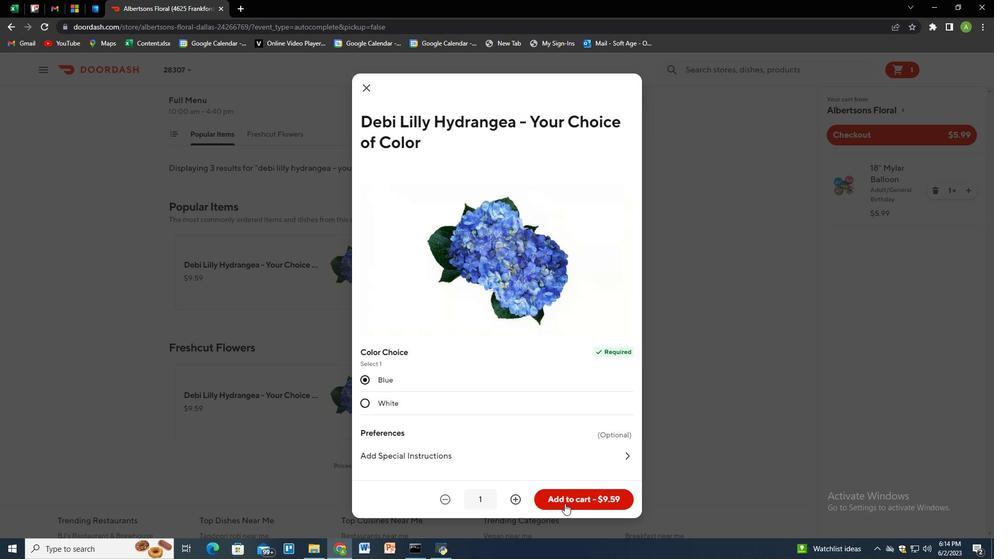
Action: Mouse moved to (625, 104)
Screenshot: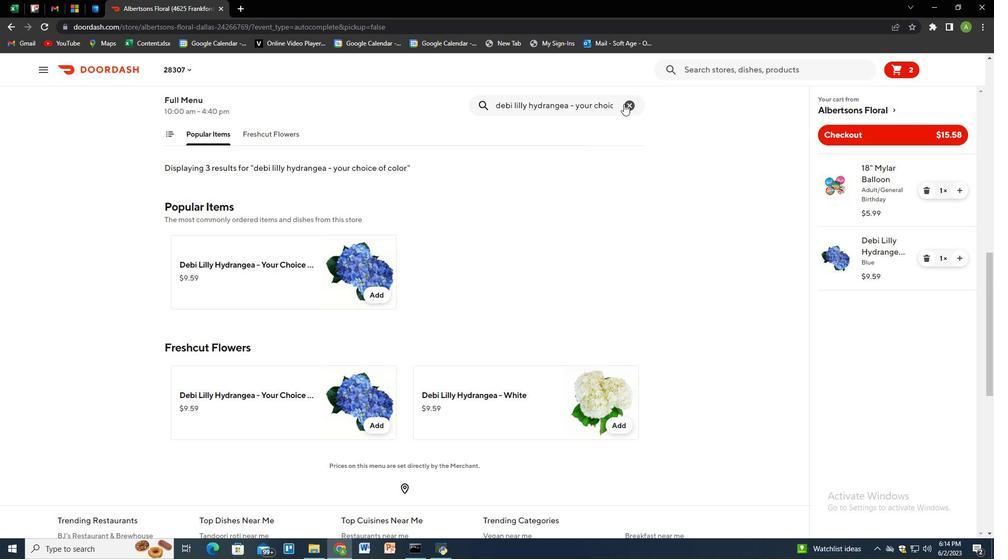 
Action: Mouse pressed left at (625, 104)
Screenshot: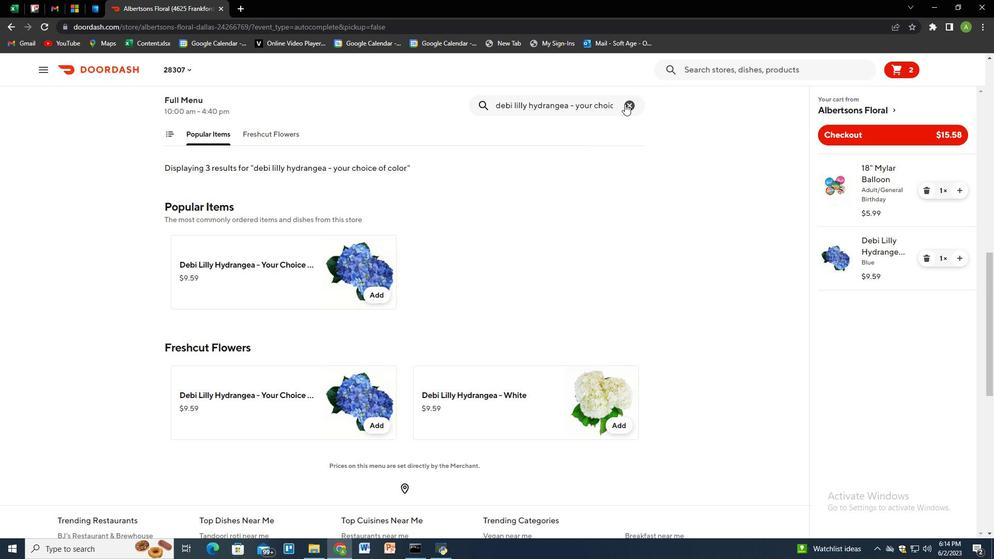 
Action: Mouse moved to (624, 104)
Screenshot: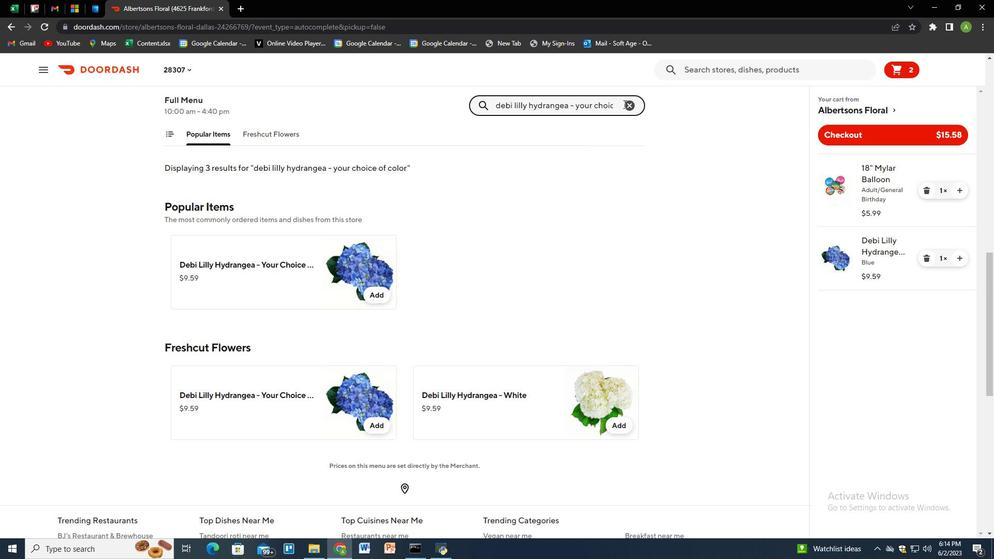 
Action: Key pressed li<Key.backspace><Key.backspace><Key.backspace><Key.backspace><Key.backspace><Key.backspace><Key.backspace><Key.backspace><Key.backspace><Key.backspace><Key.backspace><Key.backspace><Key.backspace>assorted<Key.space>foliage<Key.space>-<Key.space><Key.space>6<Key.space><Key.backspace><Key.backspace><Key.backspace><Key.backspace><Key.backspace><Key.enter>
Screenshot: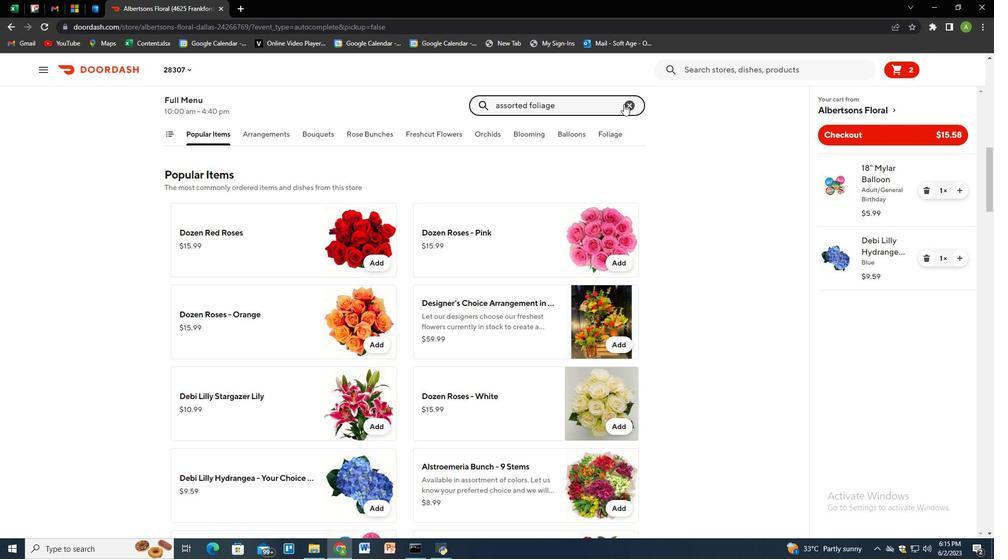 
Action: Mouse moved to (383, 281)
Screenshot: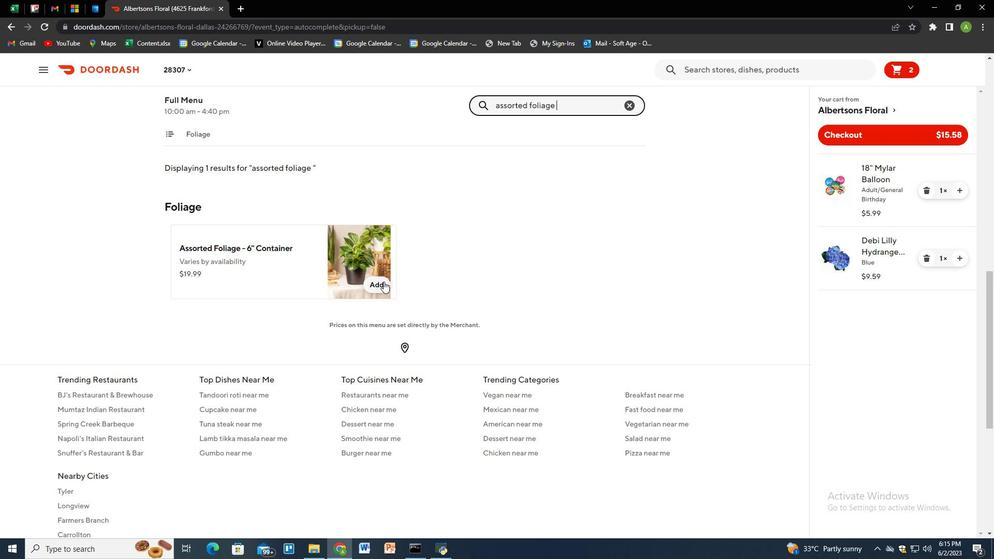 
Action: Mouse pressed left at (383, 281)
Screenshot: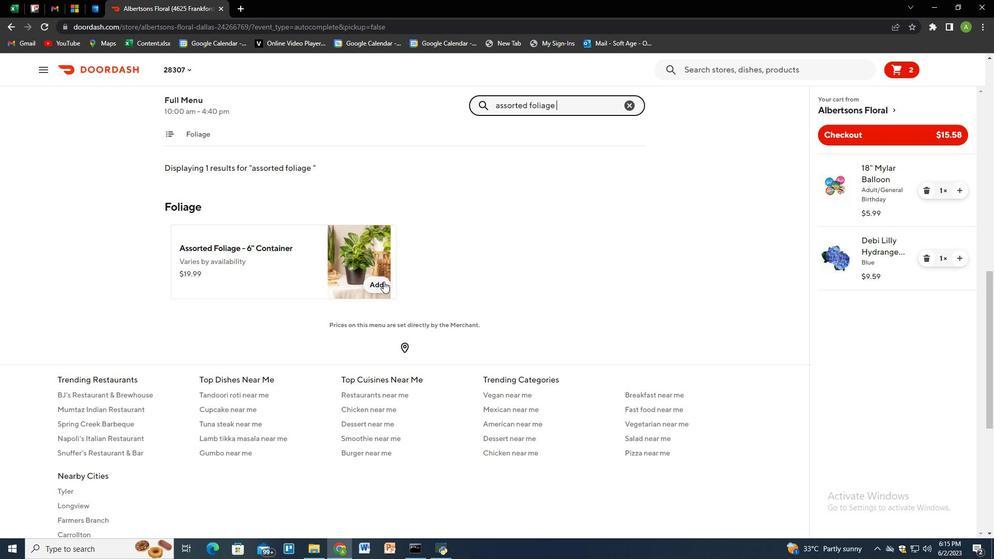 
Action: Mouse moved to (959, 317)
Screenshot: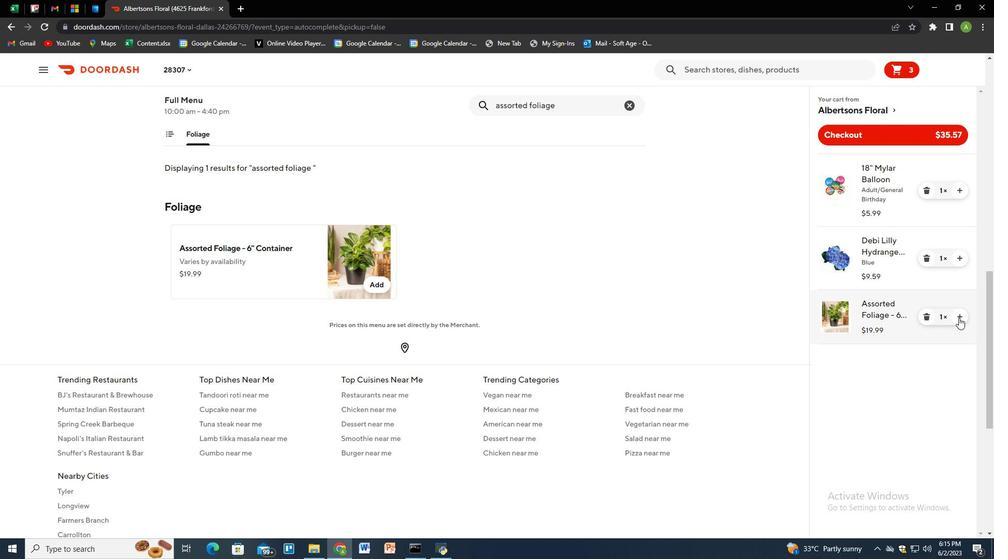 
Action: Mouse pressed left at (959, 317)
Screenshot: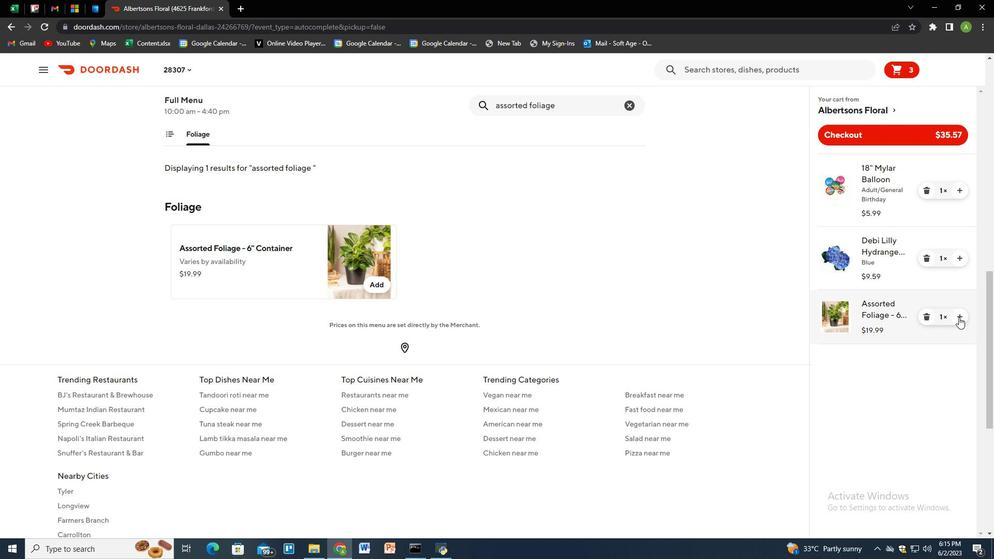 
Action: Mouse pressed left at (959, 317)
Screenshot: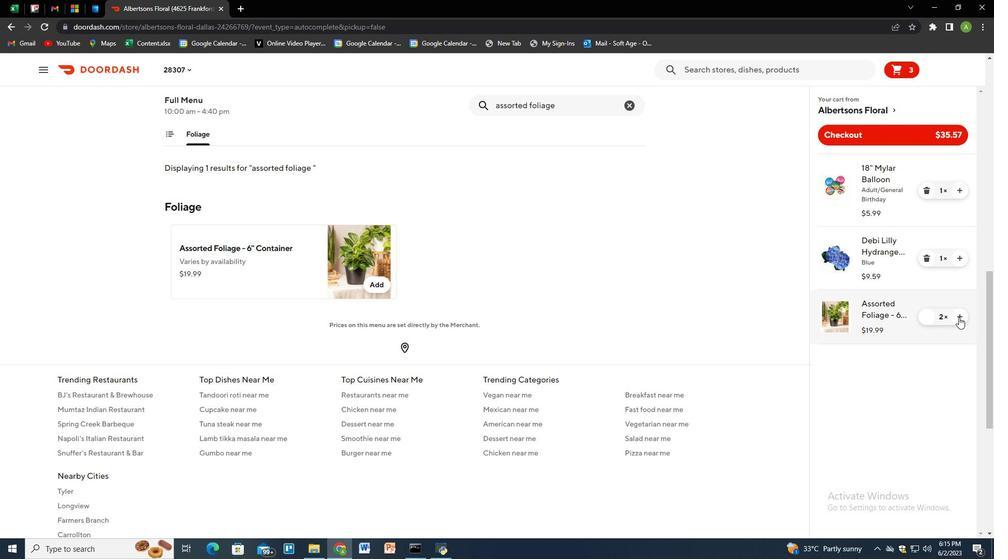 
Action: Mouse pressed left at (959, 317)
Screenshot: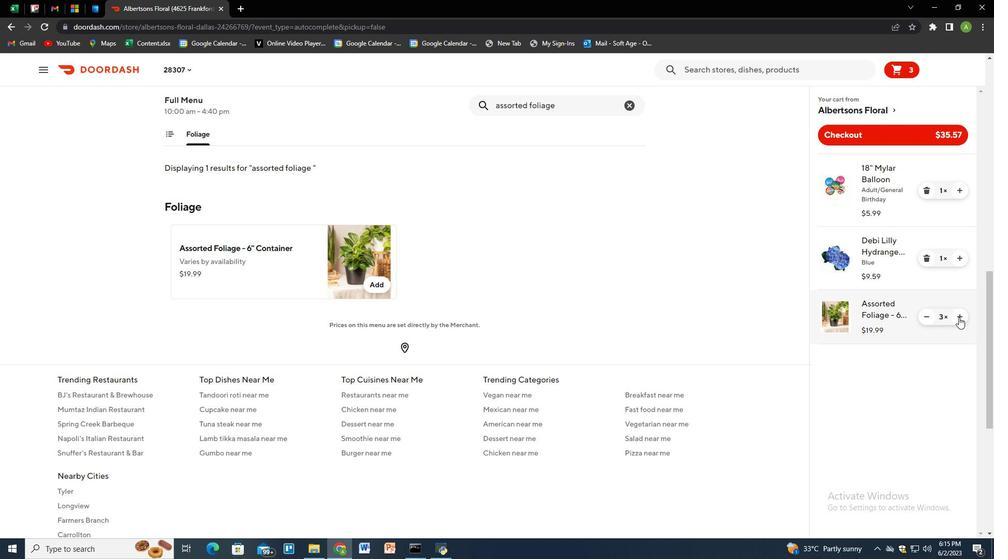 
Action: Mouse pressed left at (959, 317)
Screenshot: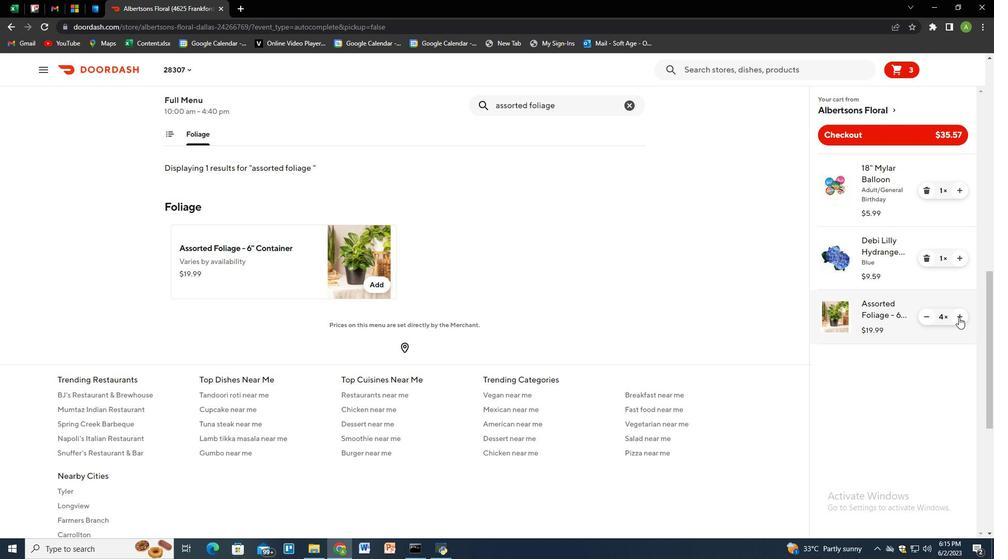 
Action: Mouse pressed left at (959, 317)
Screenshot: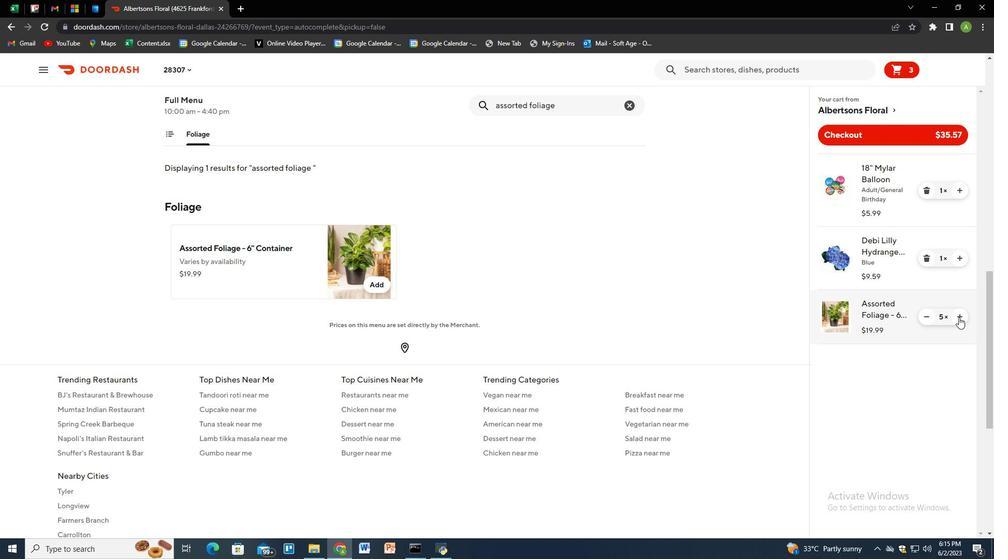 
Action: Mouse moved to (627, 103)
Screenshot: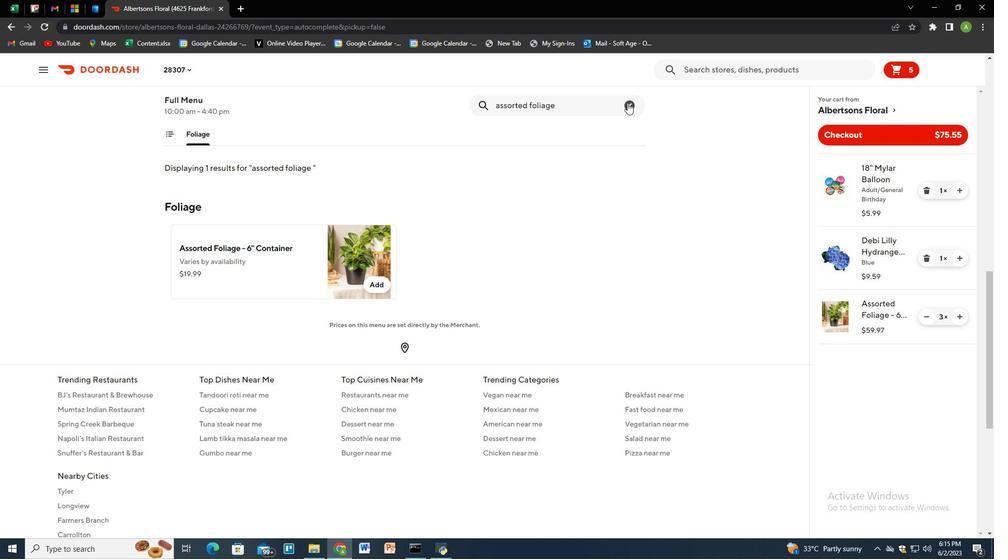 
Action: Mouse pressed left at (627, 103)
Screenshot: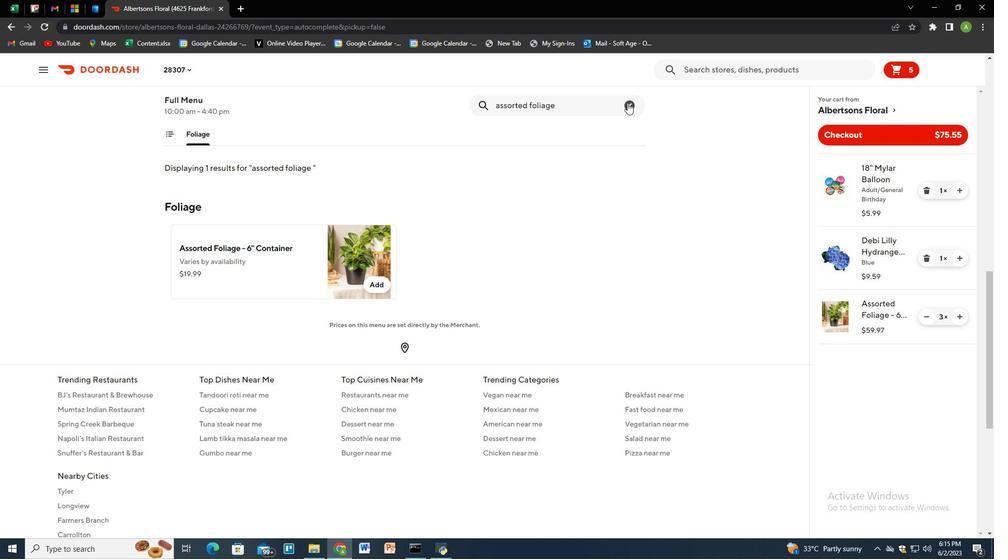 
Action: Key pressed container<Key.enter>
Screenshot: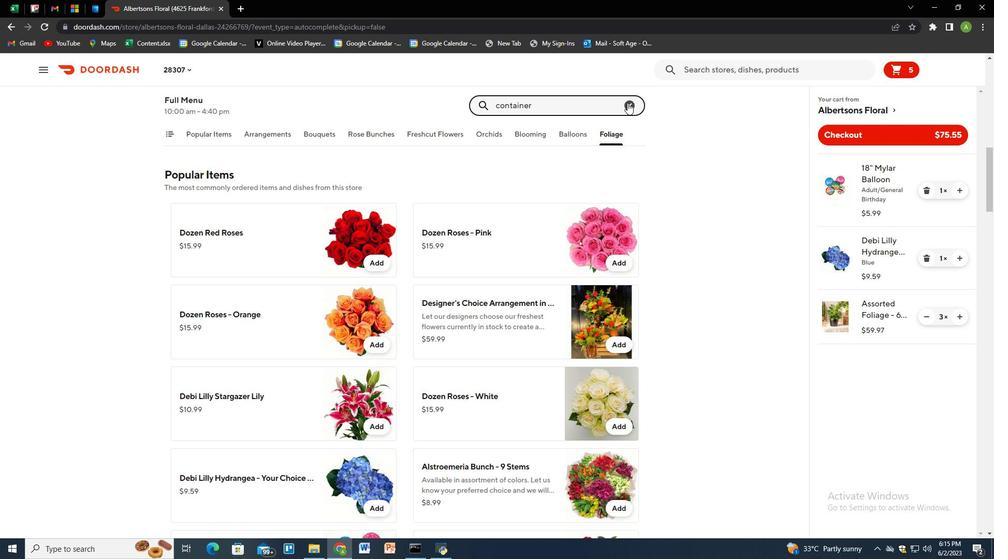 
Action: Mouse moved to (631, 103)
Screenshot: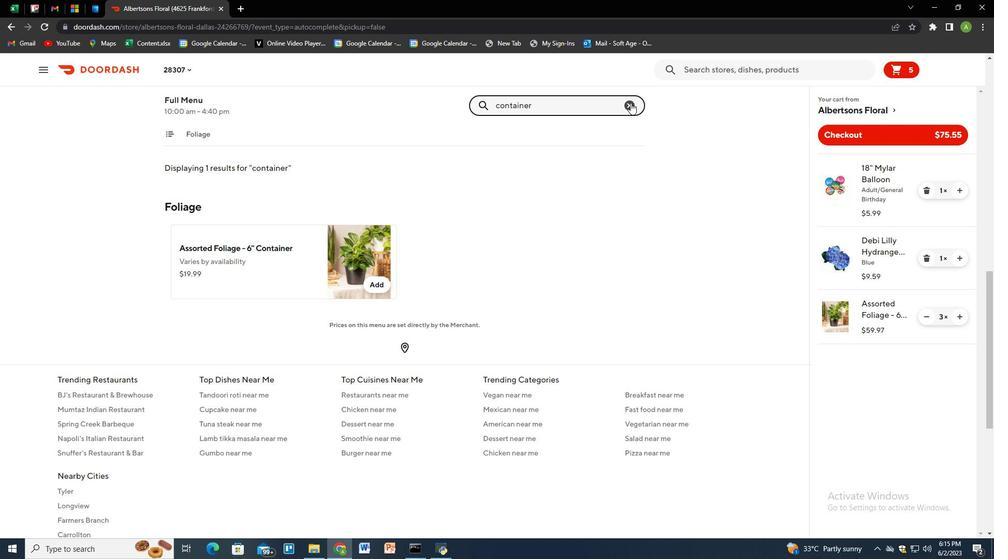 
Action: Mouse pressed left at (631, 103)
Screenshot: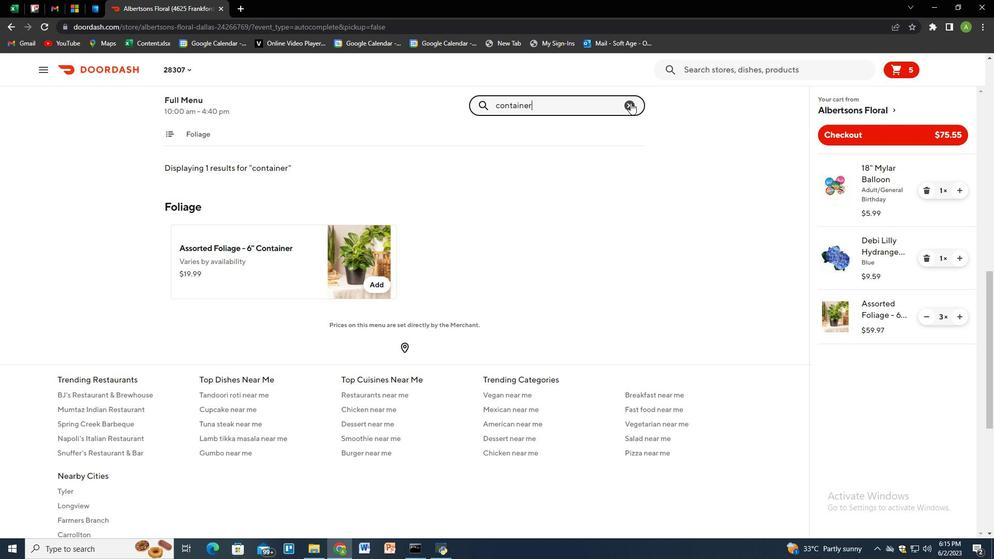 
Action: Mouse moved to (924, 319)
Screenshot: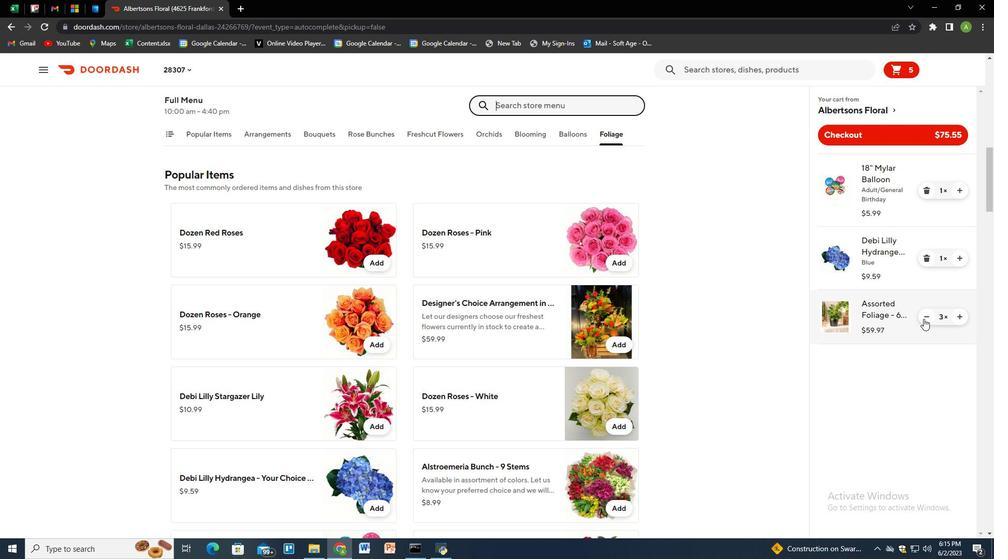 
Action: Mouse pressed left at (924, 319)
Screenshot: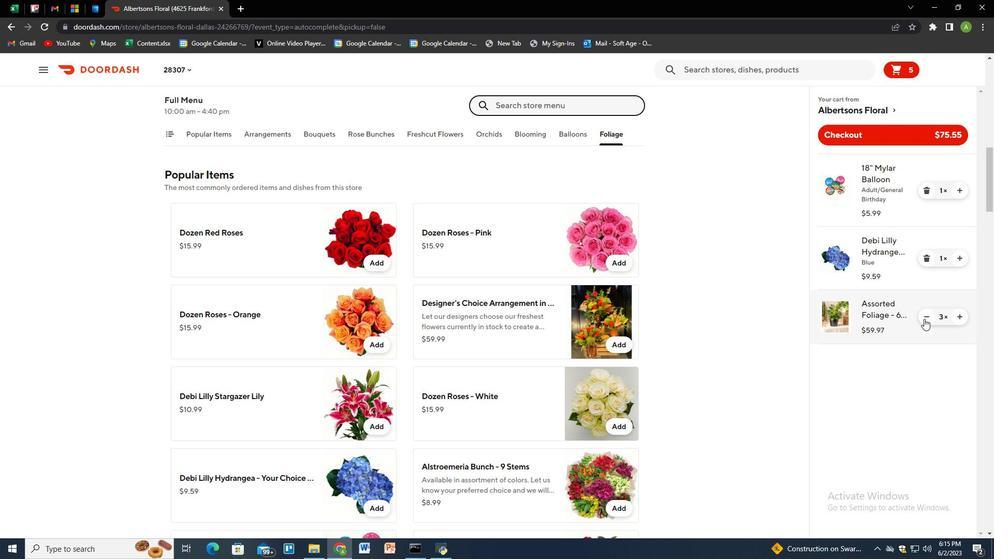 
Action: Mouse pressed left at (924, 319)
Screenshot: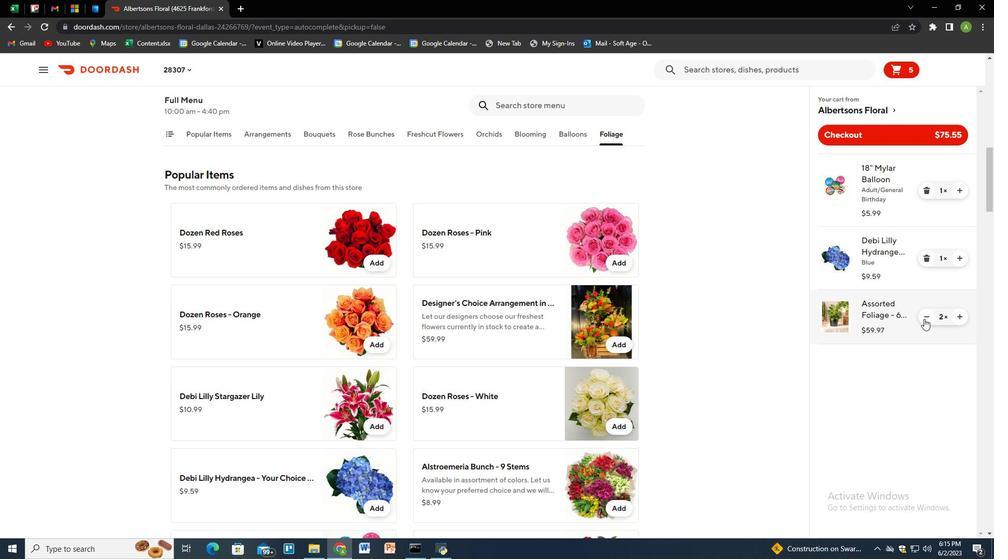
Action: Mouse pressed left at (924, 319)
Screenshot: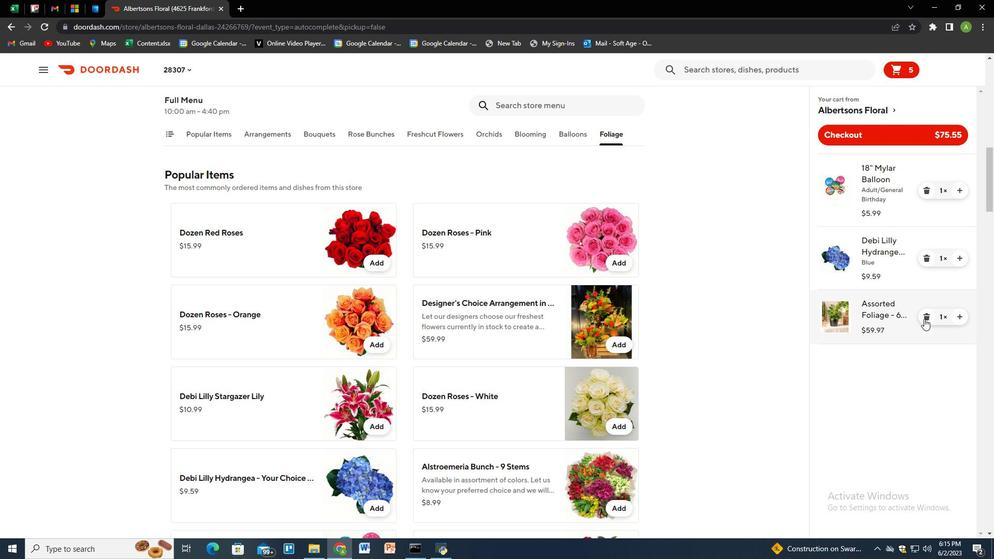
Action: Mouse moved to (957, 316)
Screenshot: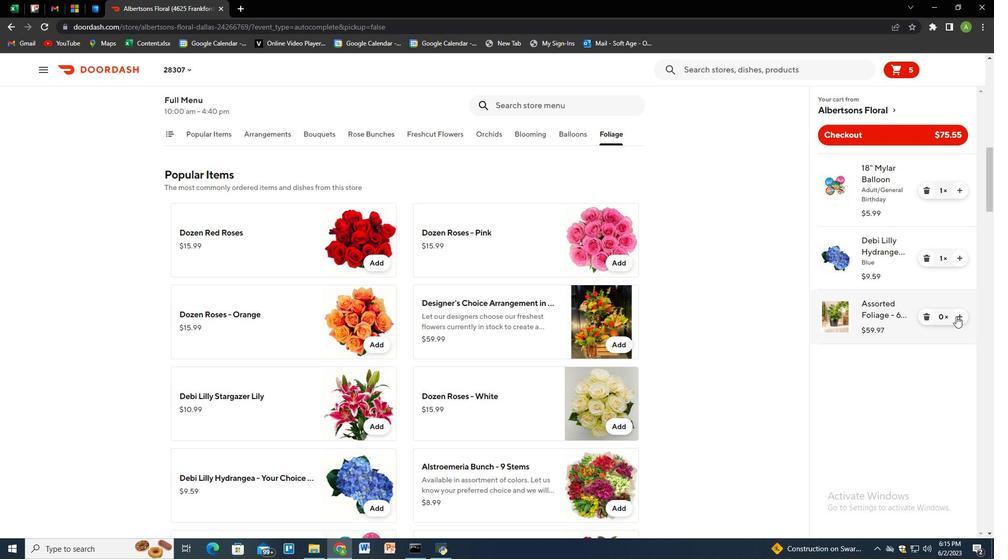
Action: Mouse pressed left at (957, 316)
Screenshot: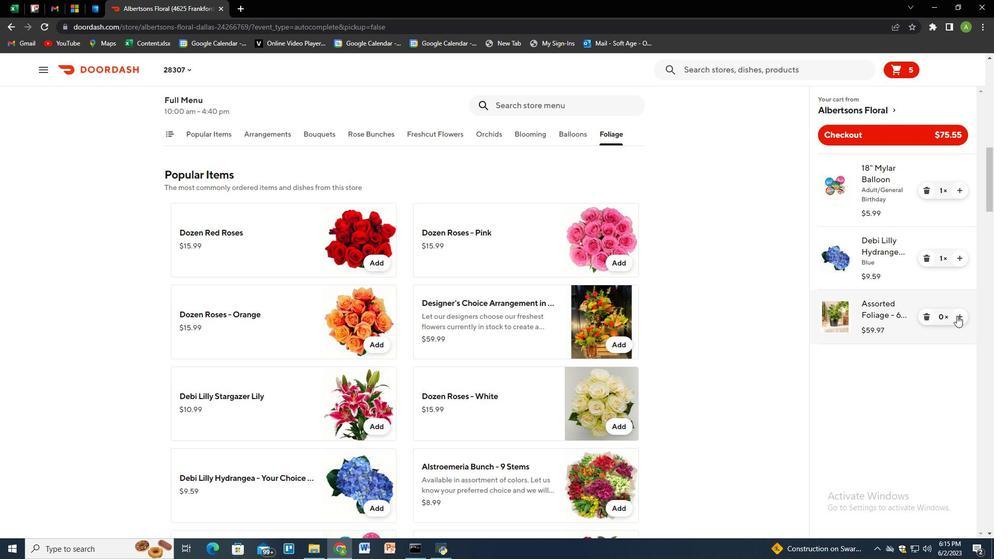 
Action: Mouse moved to (555, 107)
Screenshot: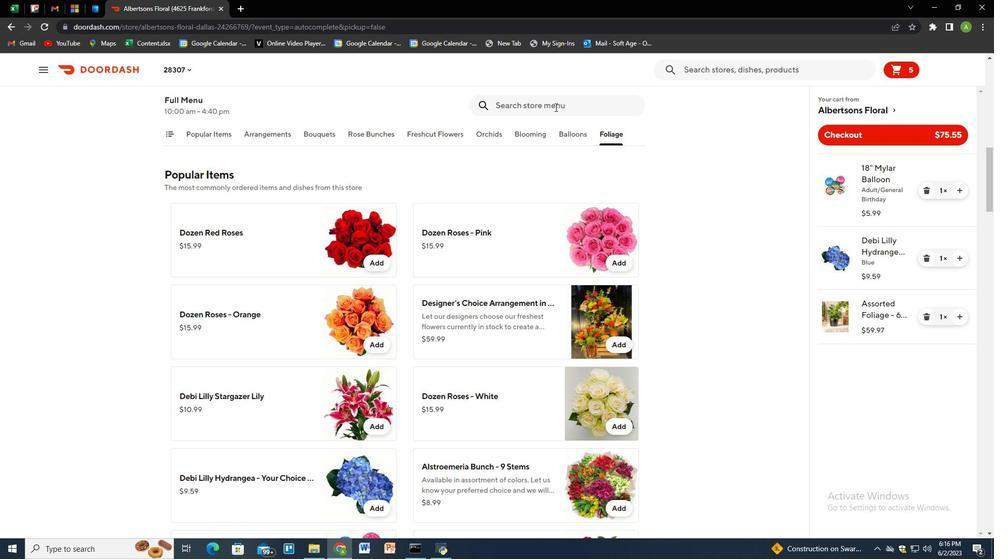 
Action: Mouse pressed left at (555, 107)
Screenshot: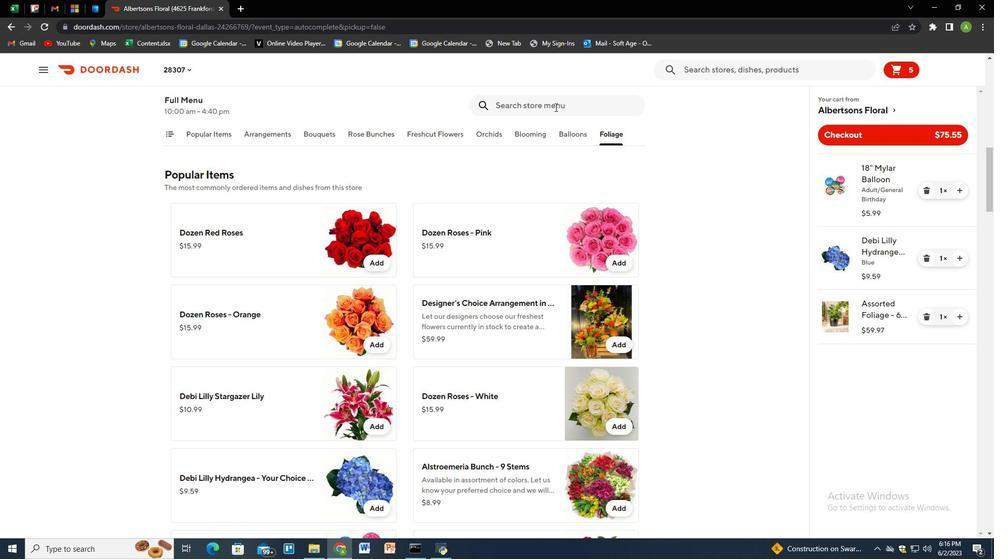 
Action: Key pressed <Key.space>d<Key.backspace><Key.backspace>debi<Key.space>lilly<Key.space>rose<Key.space>mini<Key.space>chic<Key.space>bouquet<Key.enter>
Screenshot: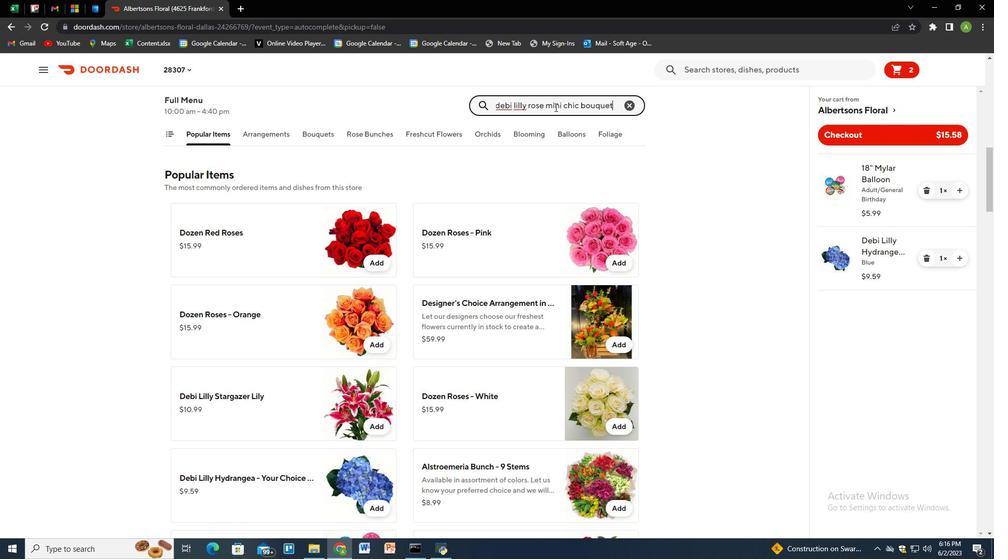 
Action: Mouse moved to (376, 284)
Screenshot: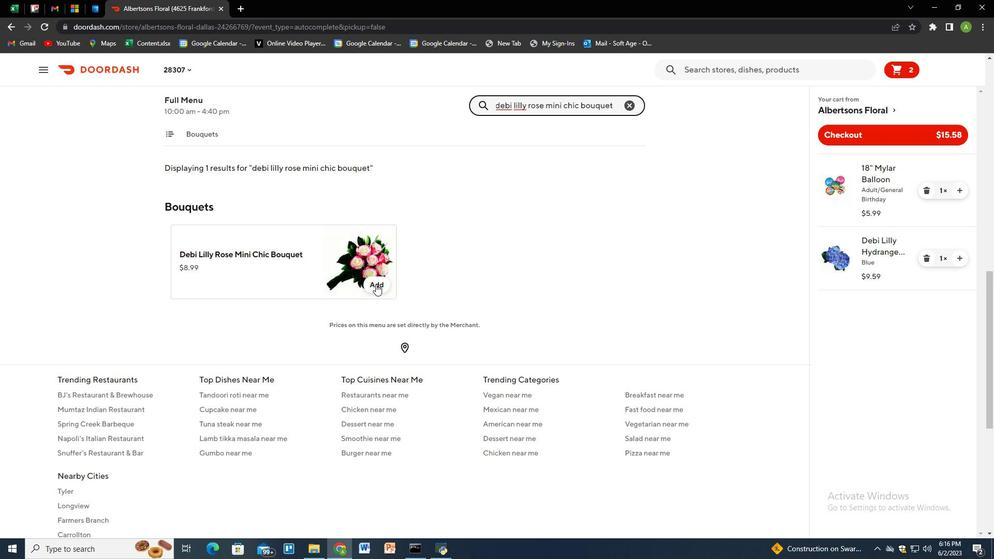 
Action: Mouse pressed left at (376, 284)
Screenshot: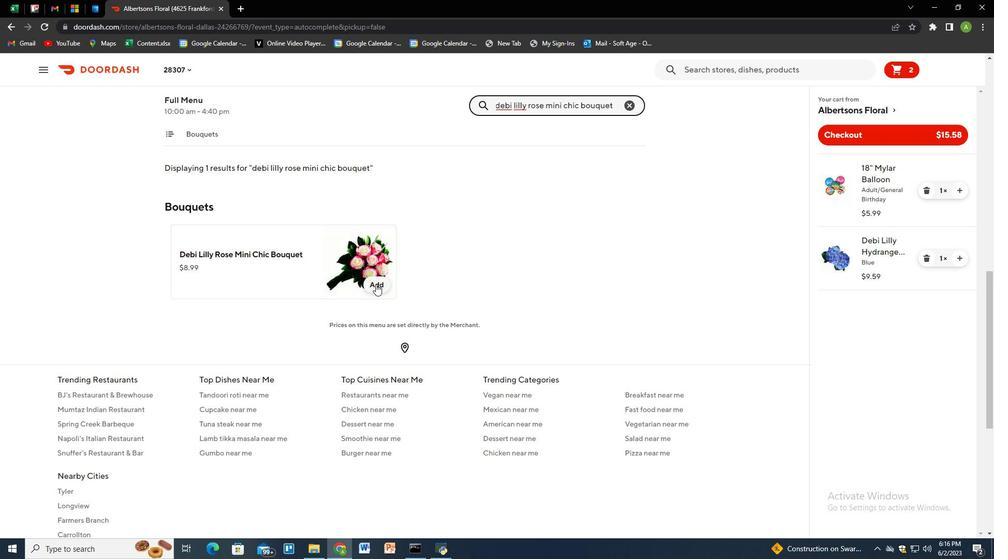 
Action: Mouse moved to (629, 105)
Screenshot: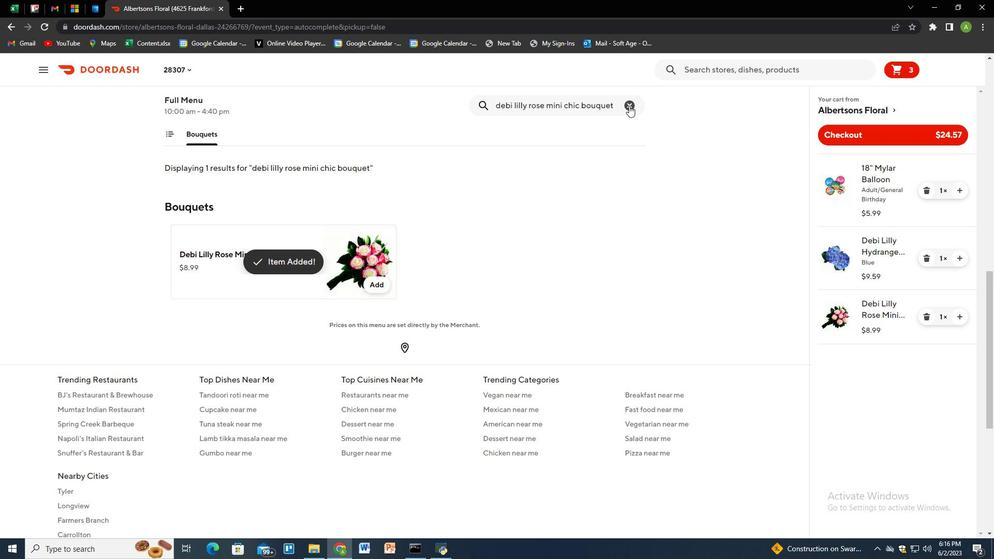 
Action: Mouse pressed left at (629, 105)
Screenshot: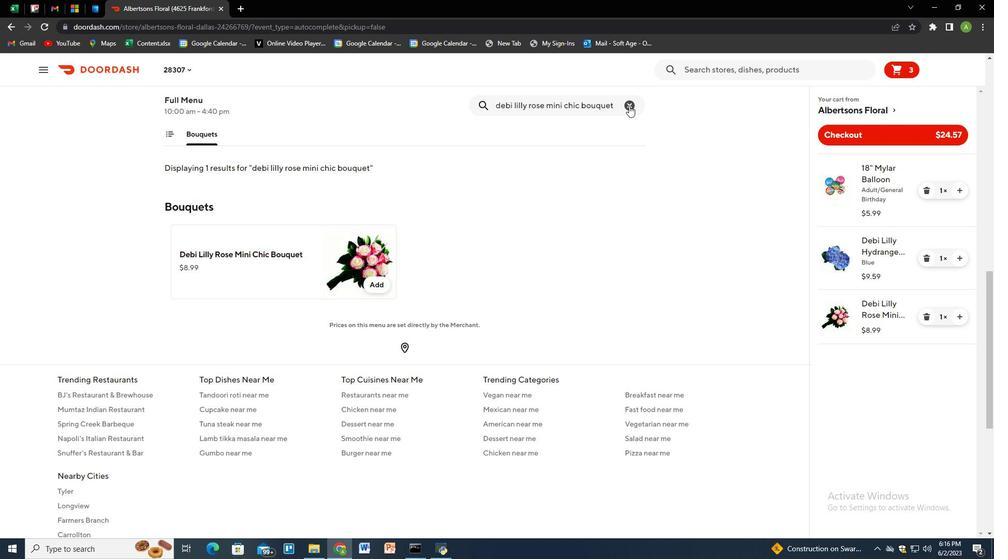 
Action: Key pressed debi<Key.space>lilly<Key.space>orchid<Key.space>in<Key.space>6<Key.space>clay<Key.space>pot<Key.space>-<Key.space>asst.<Key.space>colors<Key.enter>
Screenshot: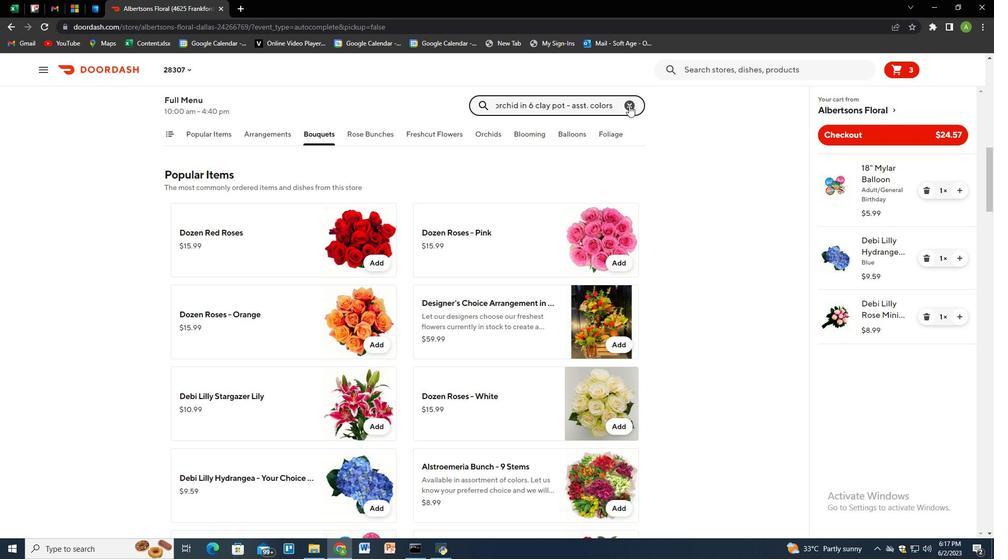 
Action: Mouse moved to (377, 288)
Screenshot: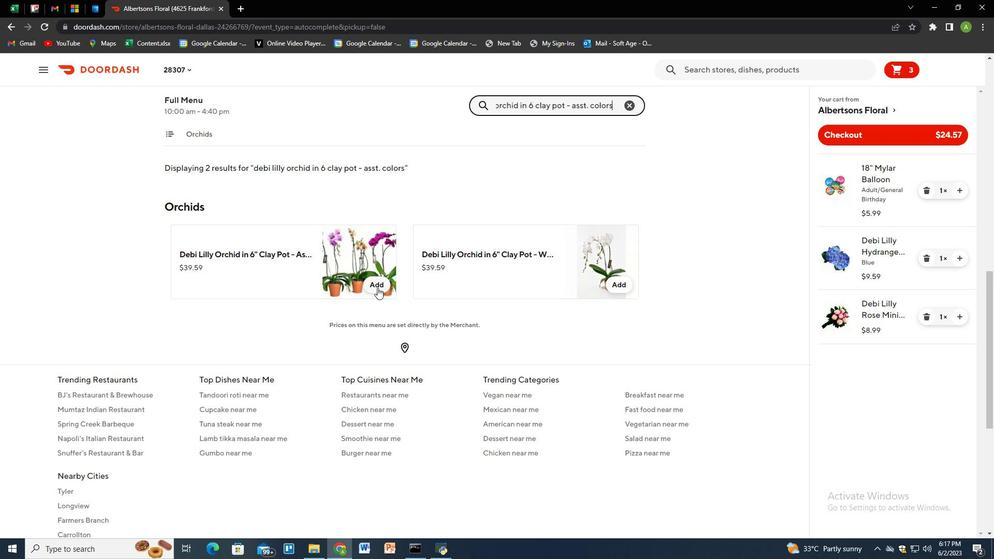 
Action: Mouse pressed left at (377, 288)
Screenshot: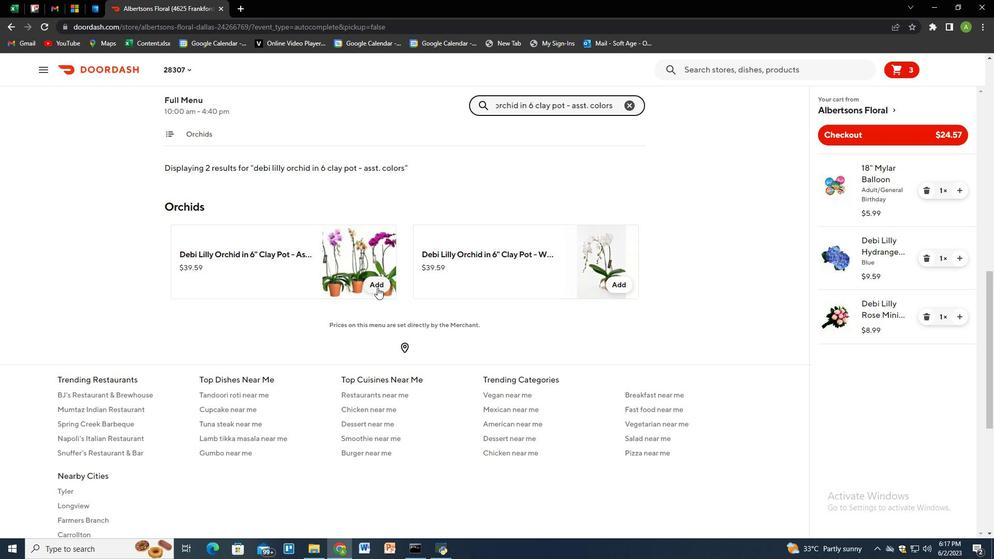 
Action: Mouse moved to (875, 139)
Screenshot: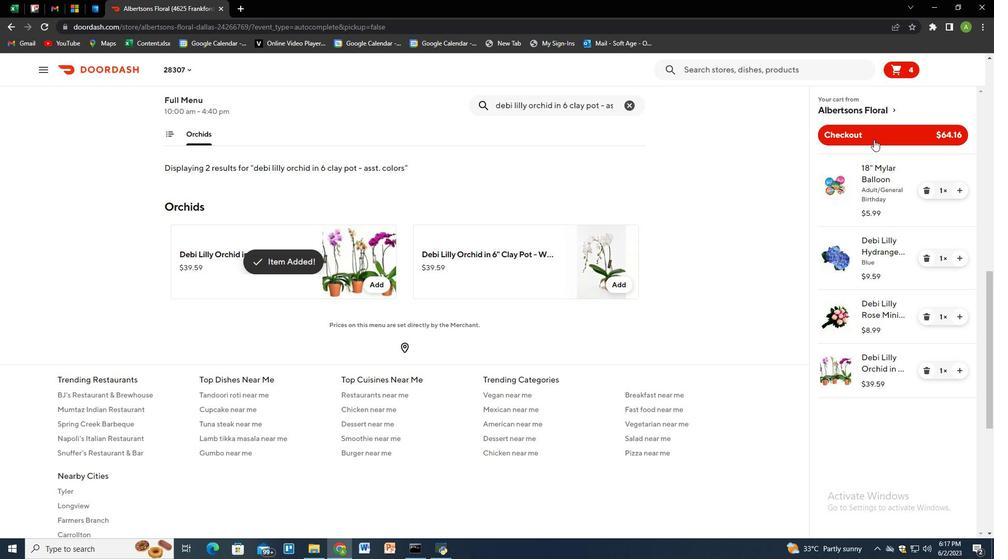 
Action: Mouse pressed left at (875, 139)
Screenshot: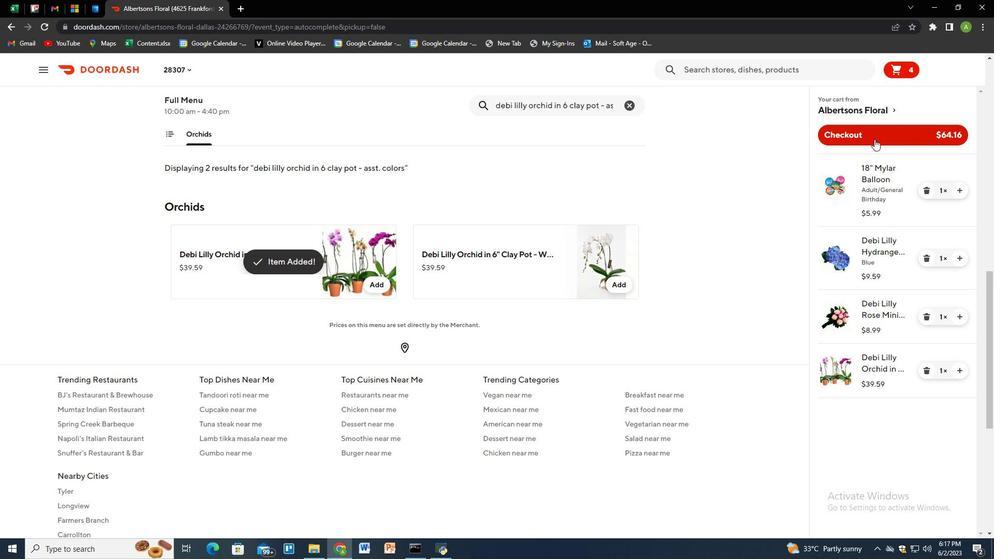 
